 Task: Create a due date automation trigger when advanced on, on the tuesday before a card is due add fields with custom field "Resume" set to a number greater or equal to 1 and greater or equal to 10 at 11:00 AM.
Action: Mouse moved to (821, 253)
Screenshot: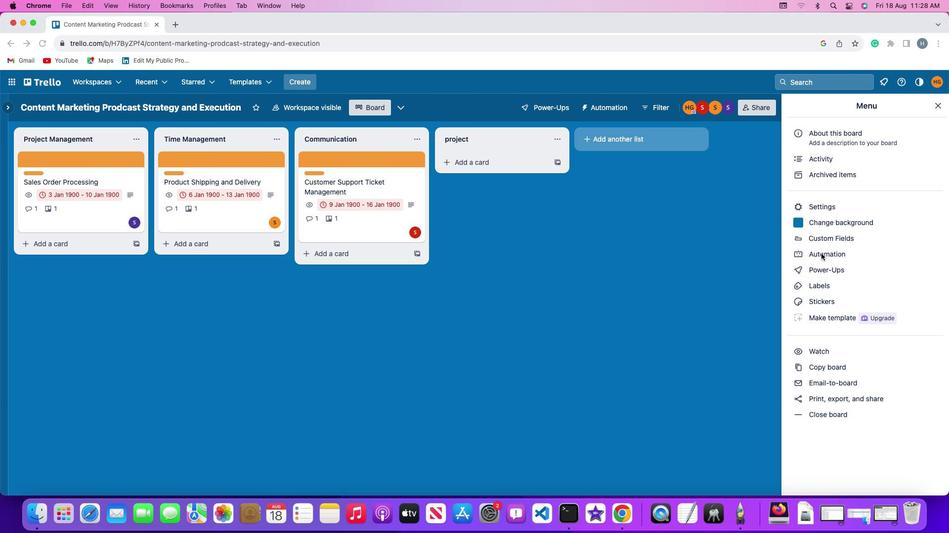 
Action: Mouse pressed left at (821, 253)
Screenshot: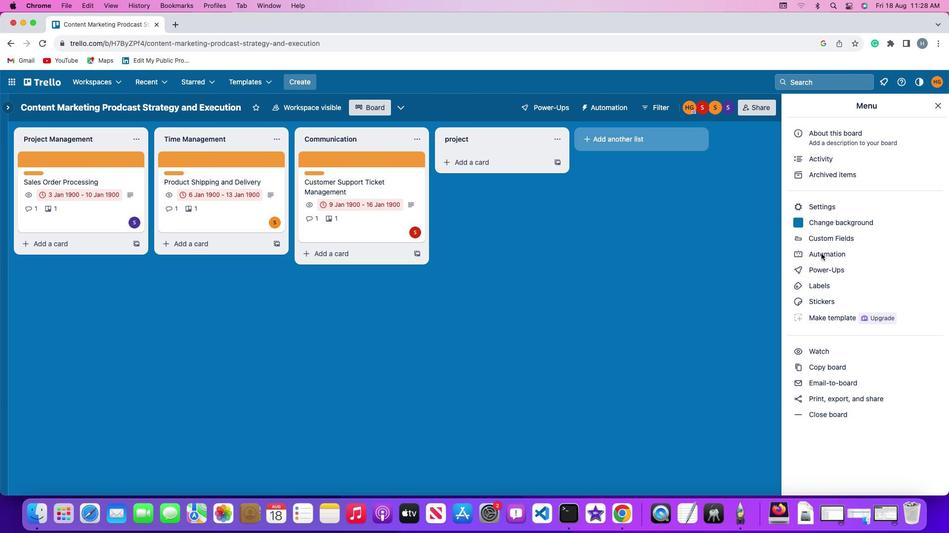 
Action: Mouse pressed left at (821, 253)
Screenshot: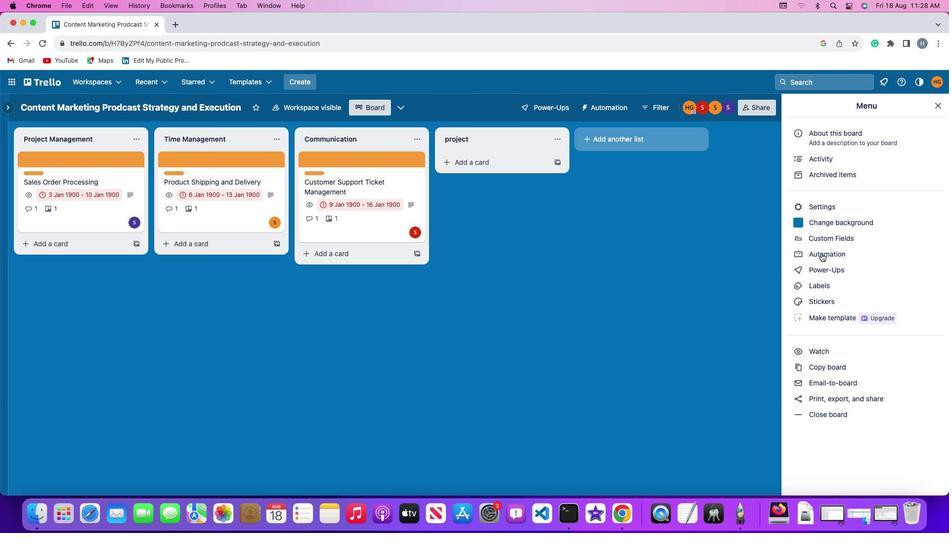 
Action: Mouse moved to (50, 233)
Screenshot: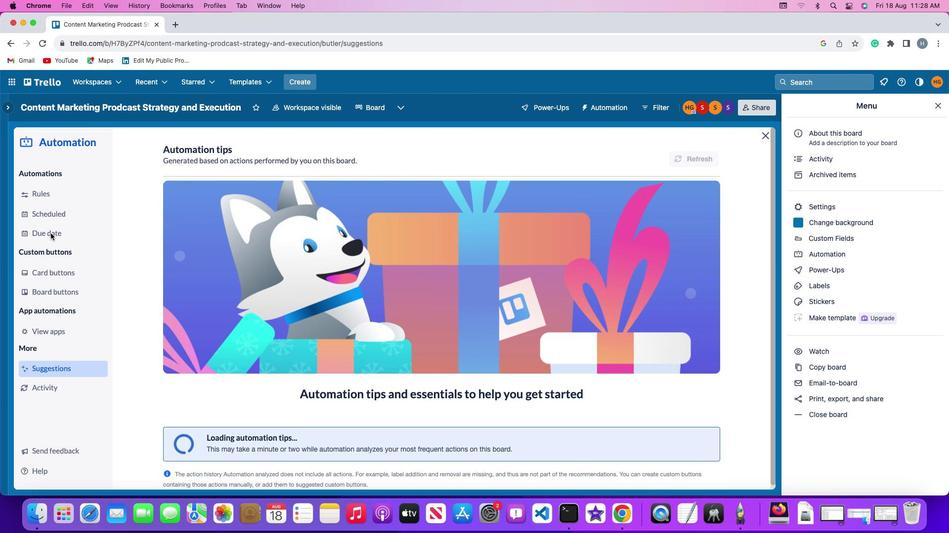 
Action: Mouse pressed left at (50, 233)
Screenshot: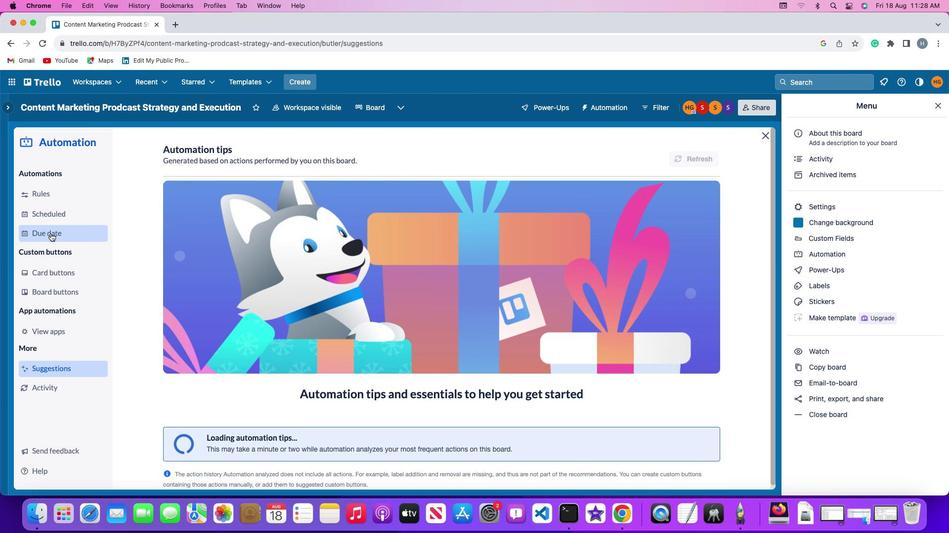 
Action: Mouse moved to (663, 151)
Screenshot: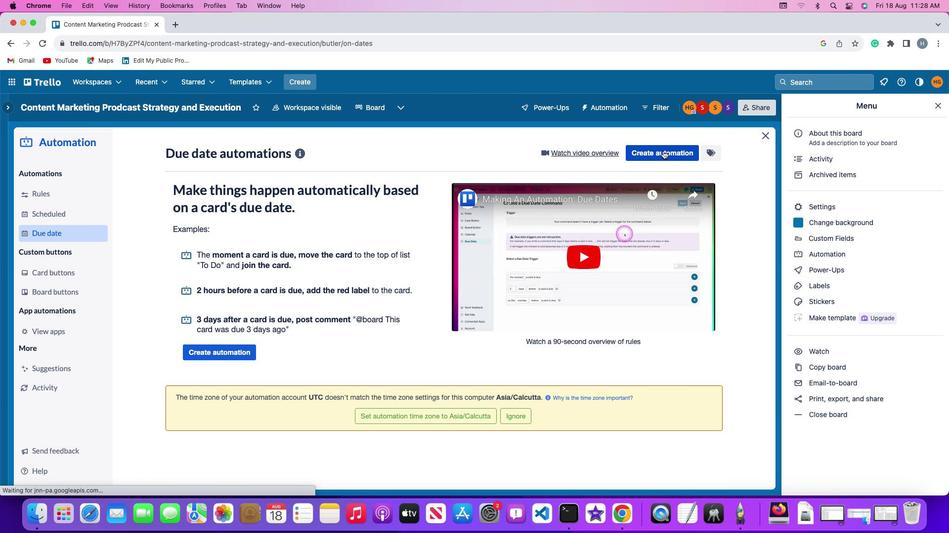 
Action: Mouse pressed left at (663, 151)
Screenshot: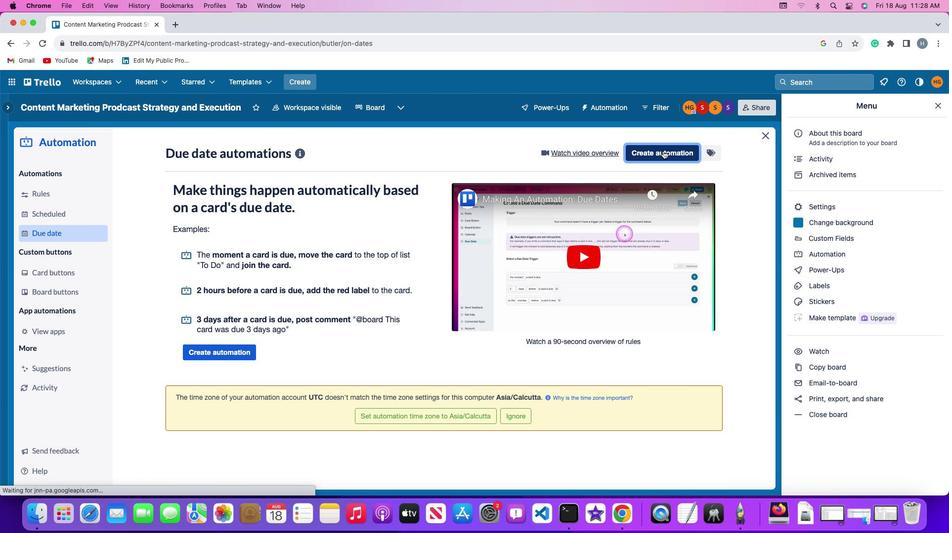 
Action: Mouse moved to (182, 245)
Screenshot: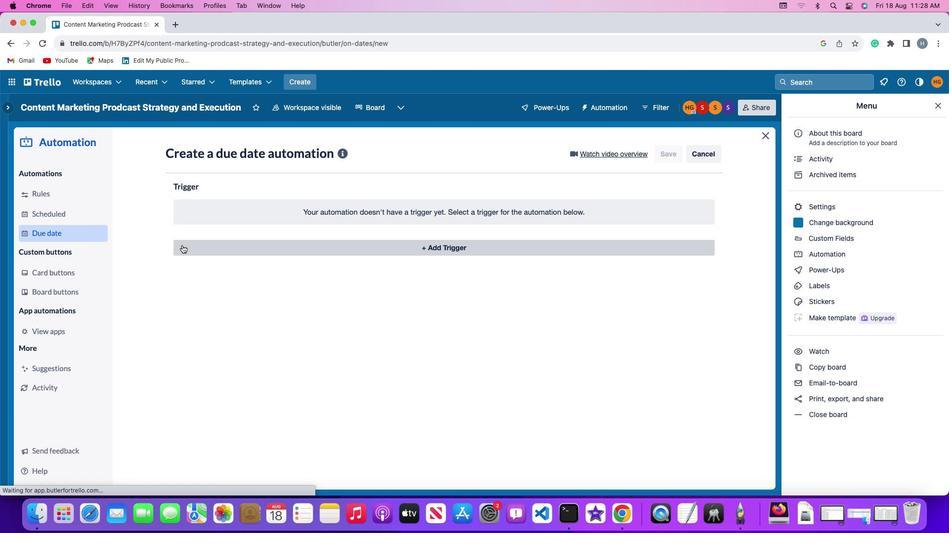 
Action: Mouse pressed left at (182, 245)
Screenshot: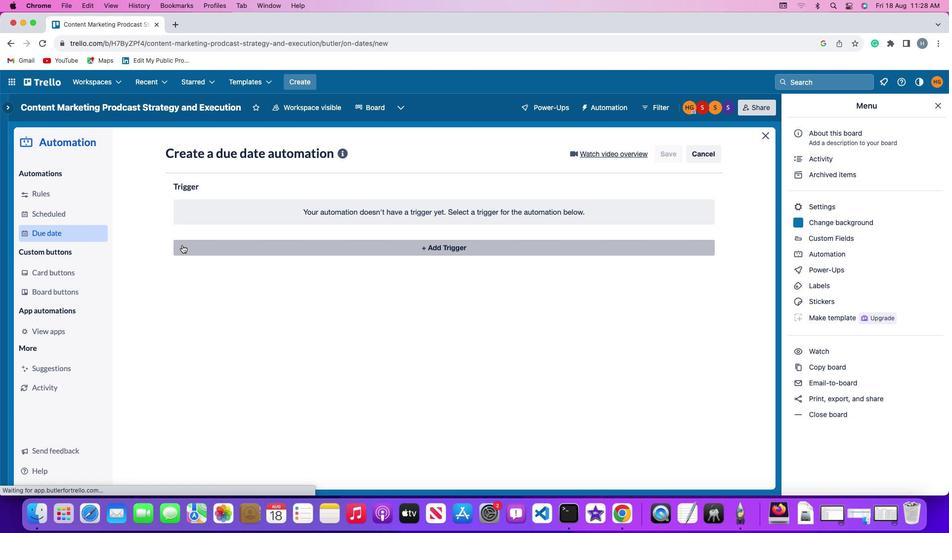 
Action: Mouse moved to (221, 433)
Screenshot: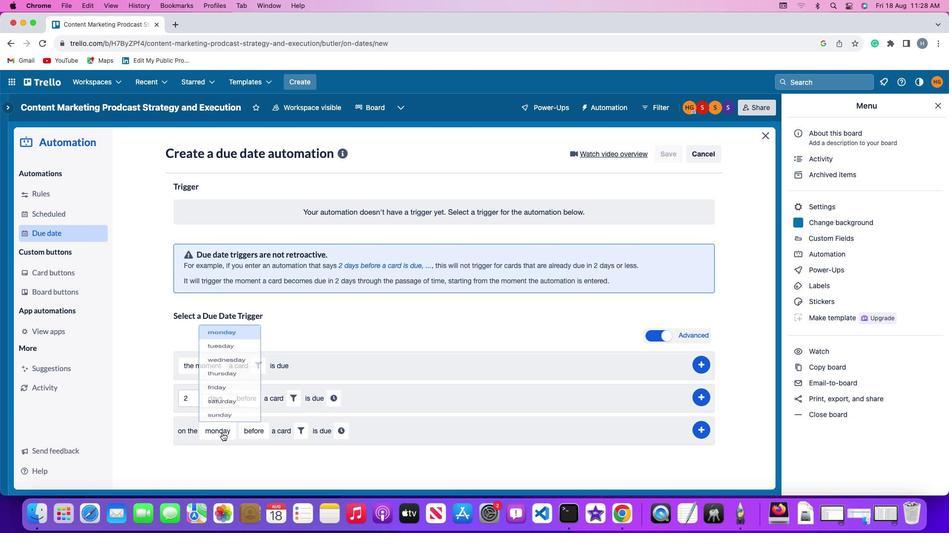 
Action: Mouse pressed left at (221, 433)
Screenshot: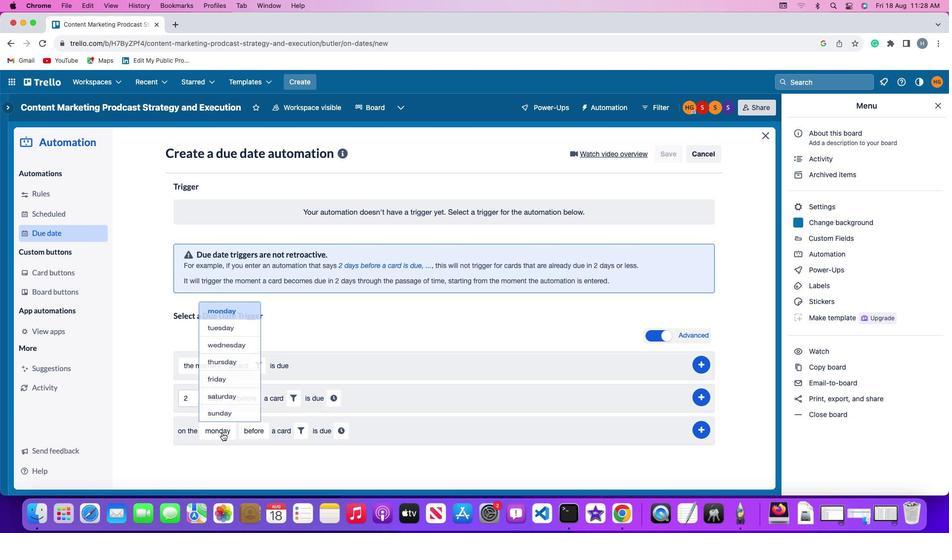 
Action: Mouse moved to (222, 312)
Screenshot: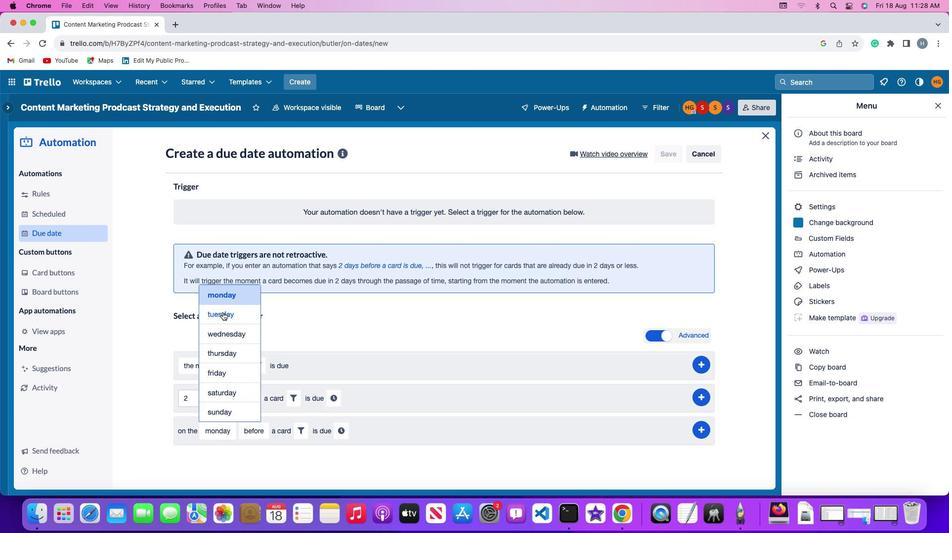 
Action: Mouse pressed left at (222, 312)
Screenshot: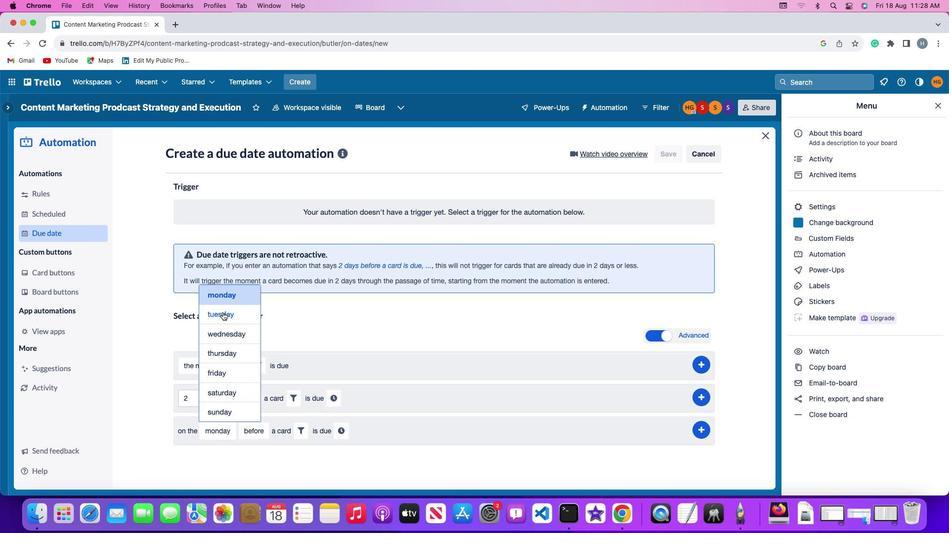
Action: Mouse moved to (253, 431)
Screenshot: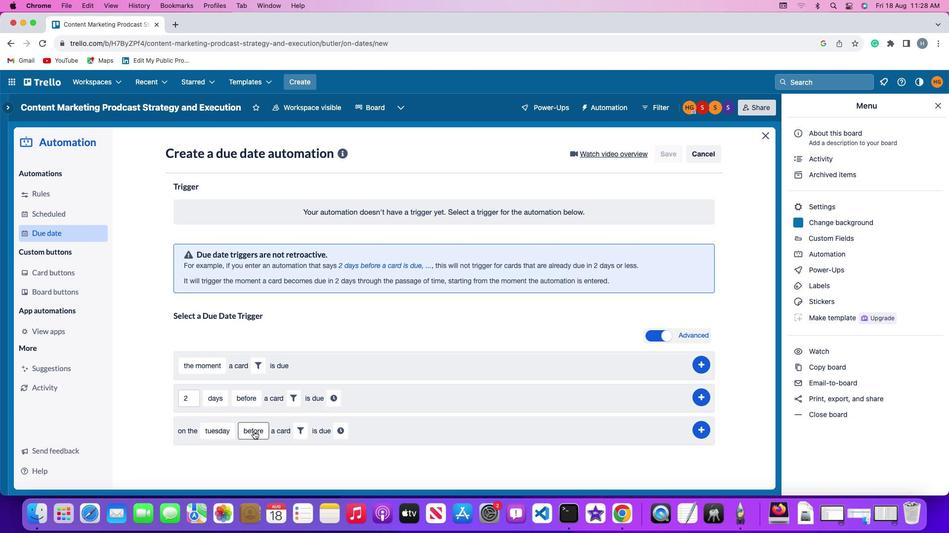 
Action: Mouse pressed left at (253, 431)
Screenshot: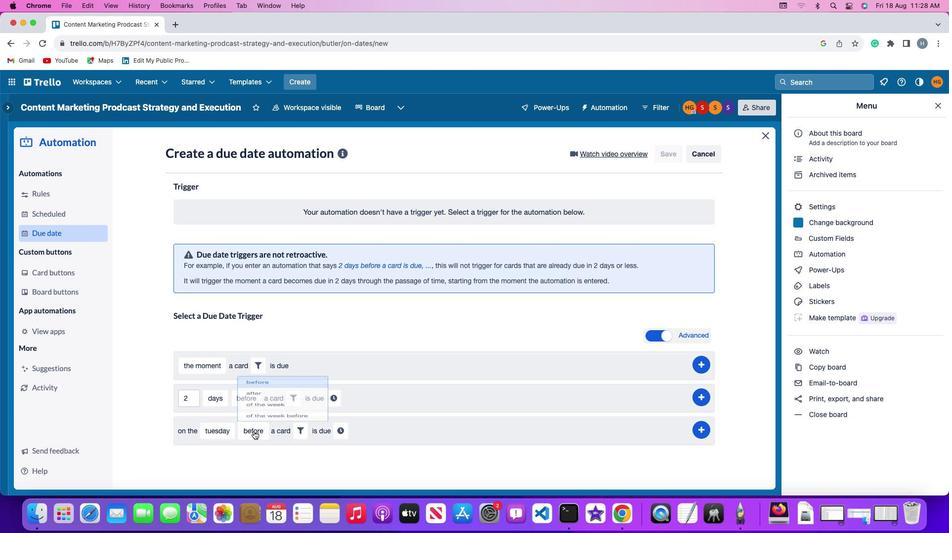 
Action: Mouse moved to (274, 356)
Screenshot: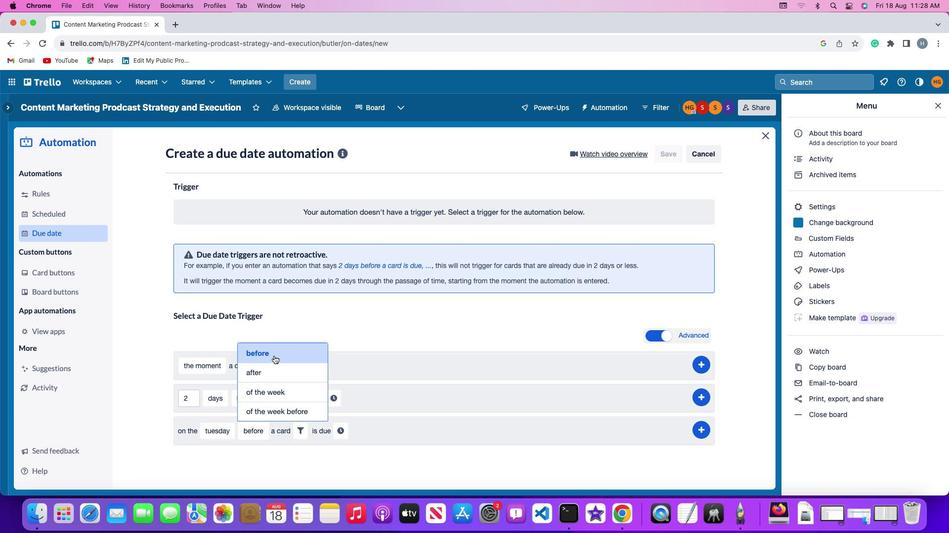 
Action: Mouse pressed left at (274, 356)
Screenshot: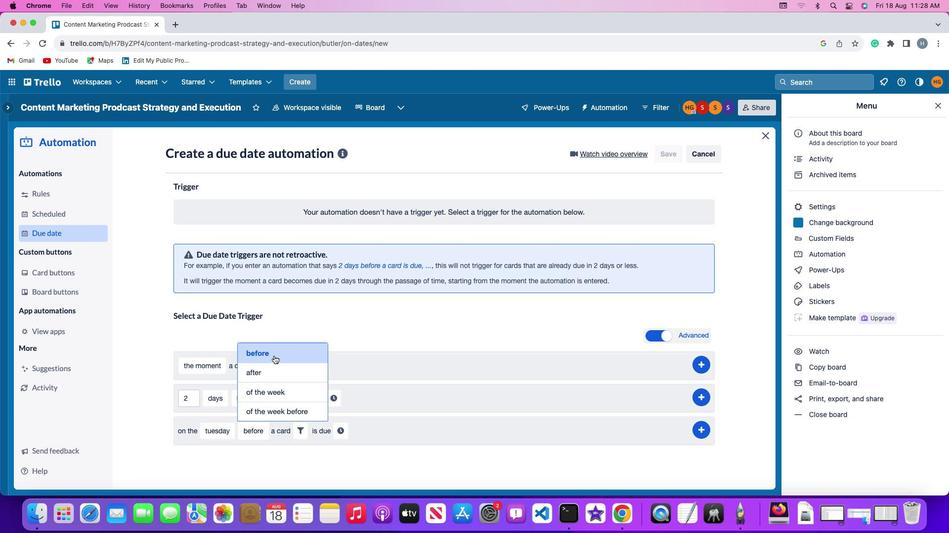 
Action: Mouse moved to (296, 433)
Screenshot: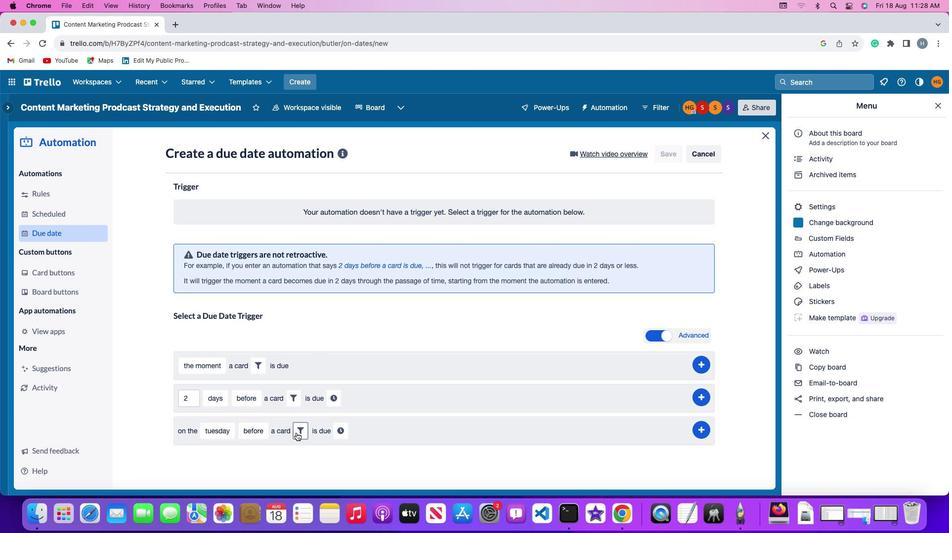 
Action: Mouse pressed left at (296, 433)
Screenshot: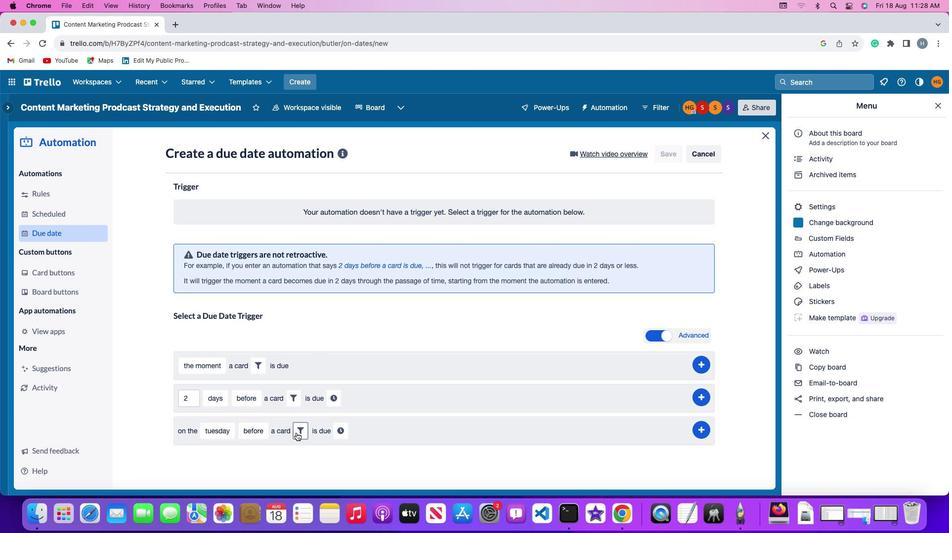 
Action: Mouse moved to (465, 462)
Screenshot: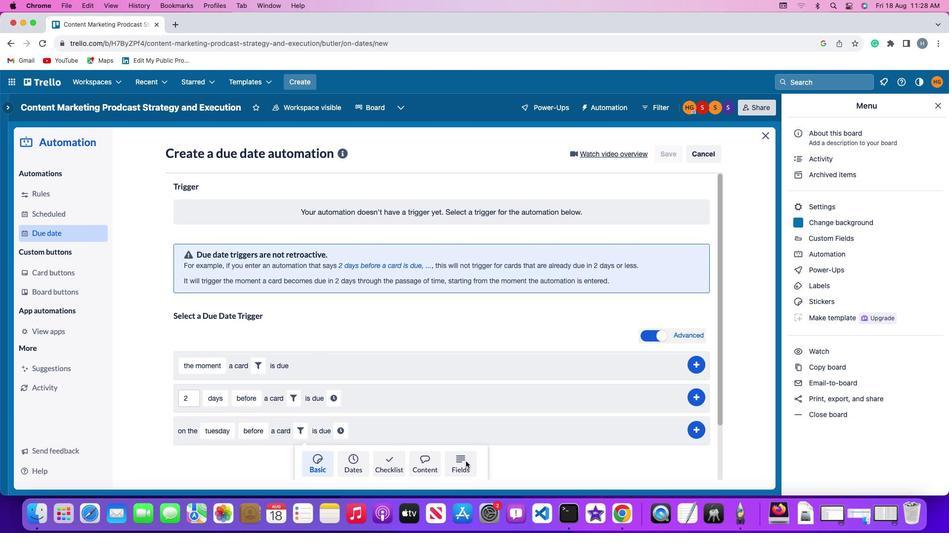 
Action: Mouse pressed left at (465, 462)
Screenshot: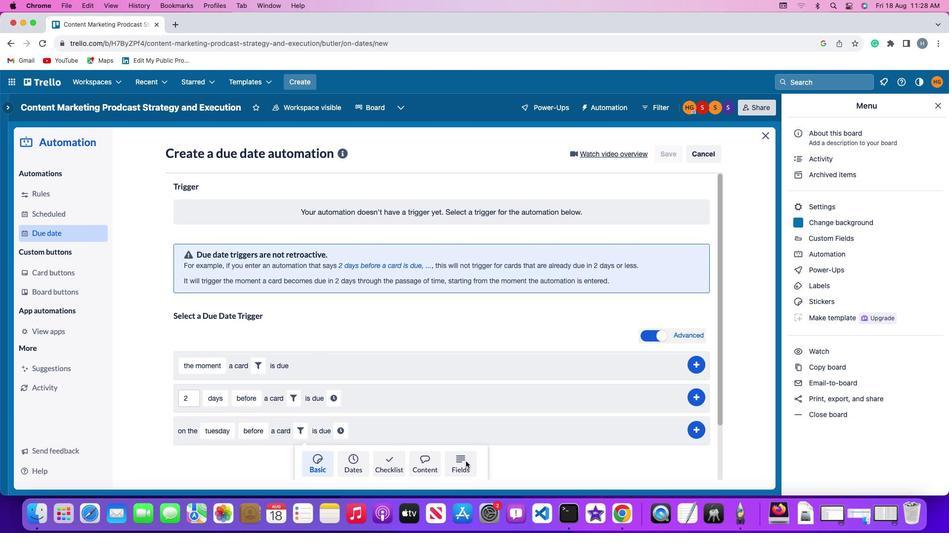 
Action: Mouse moved to (255, 450)
Screenshot: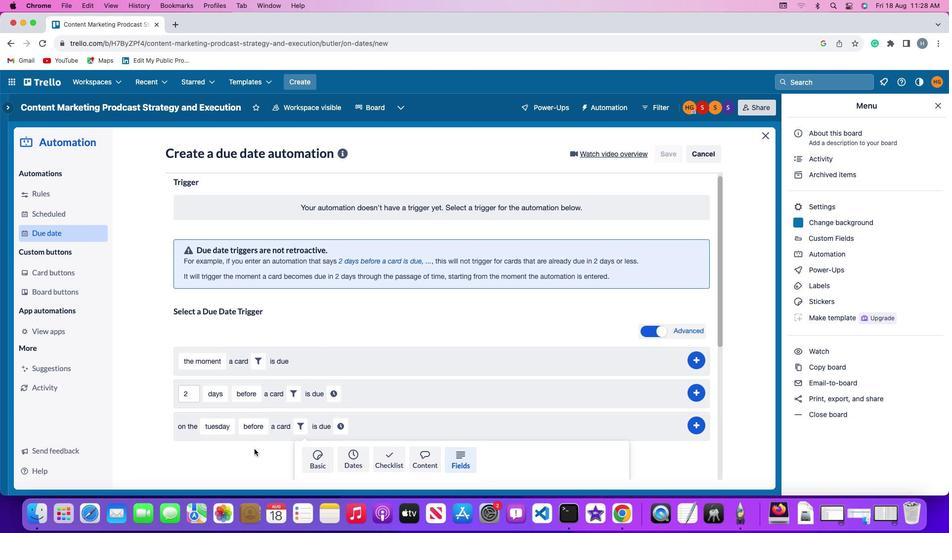 
Action: Mouse scrolled (255, 450) with delta (0, 0)
Screenshot: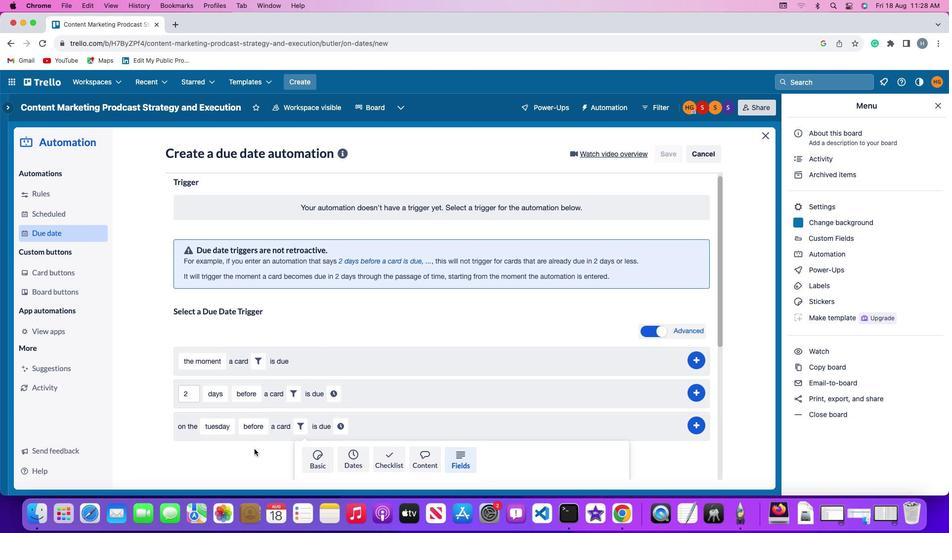 
Action: Mouse moved to (255, 450)
Screenshot: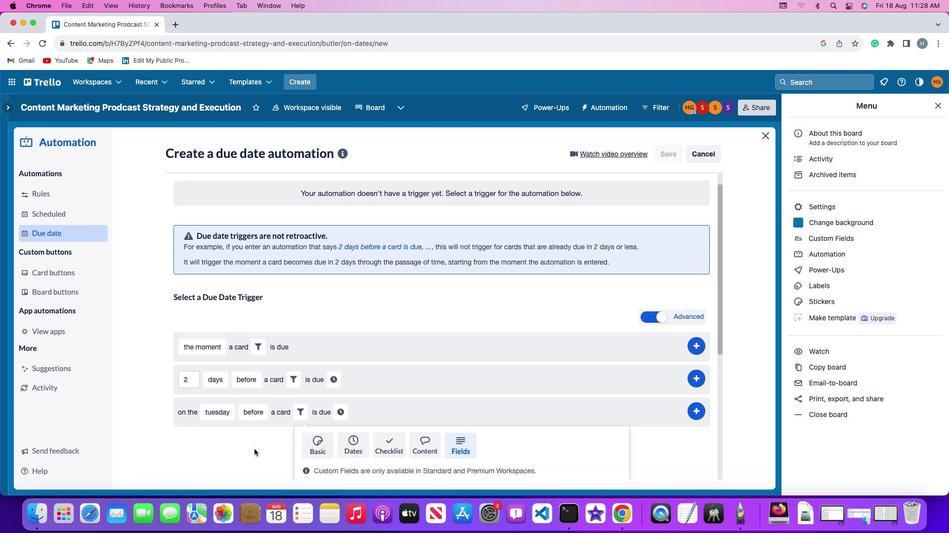 
Action: Mouse scrolled (255, 450) with delta (0, 0)
Screenshot: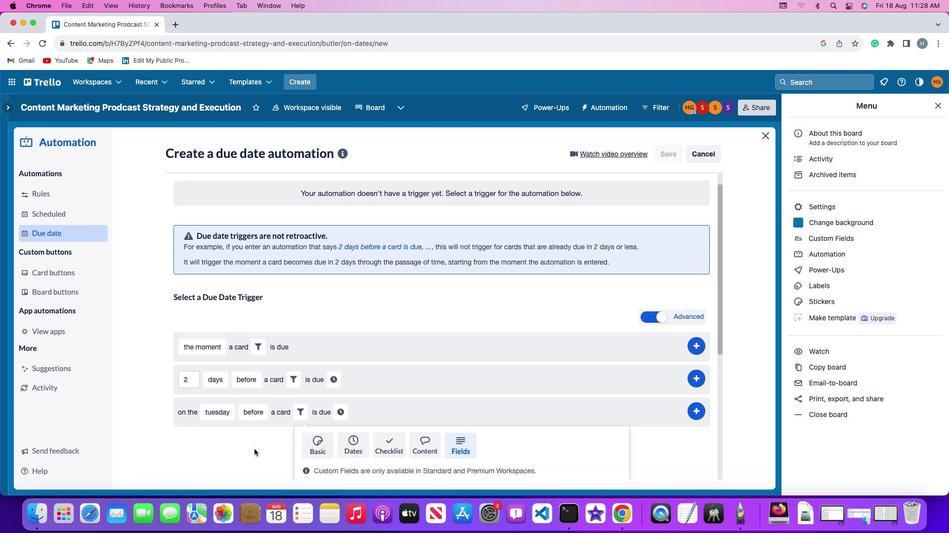 
Action: Mouse moved to (254, 449)
Screenshot: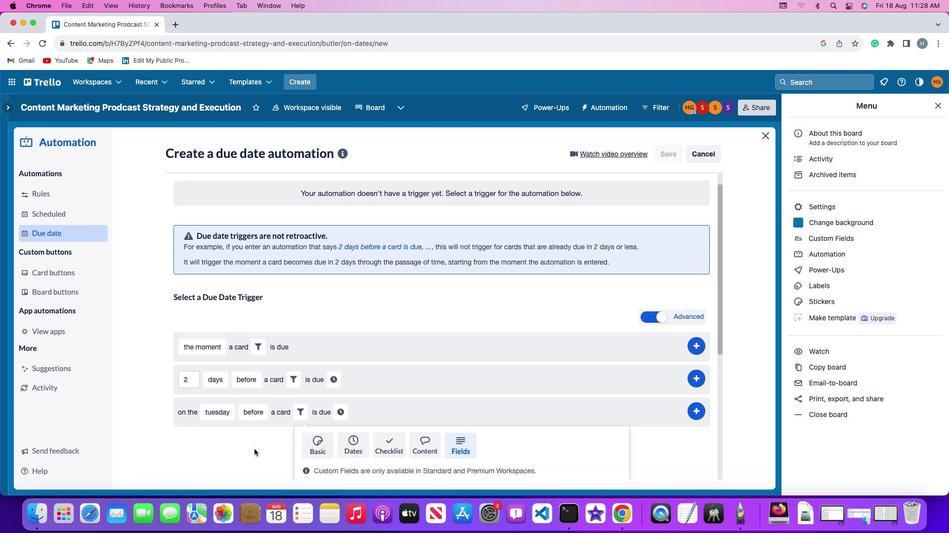 
Action: Mouse scrolled (254, 449) with delta (0, -1)
Screenshot: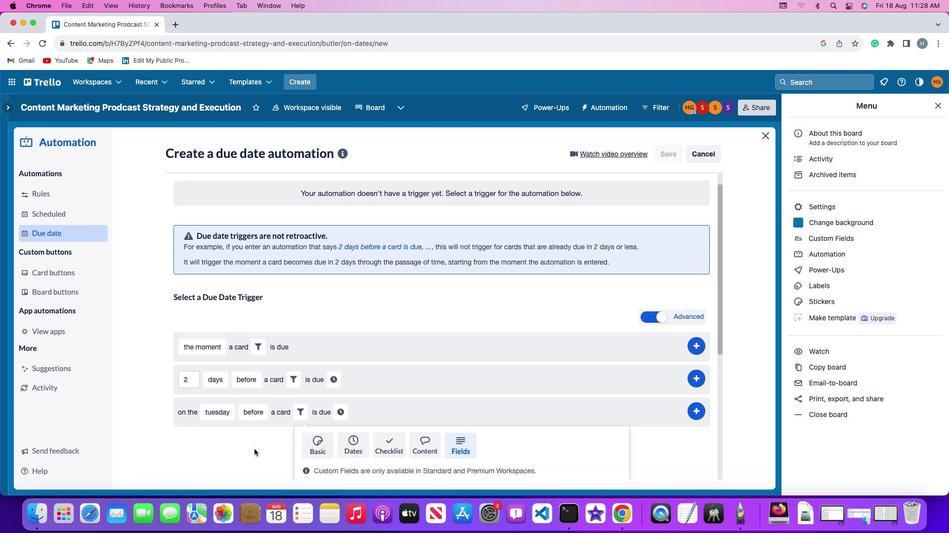 
Action: Mouse moved to (254, 449)
Screenshot: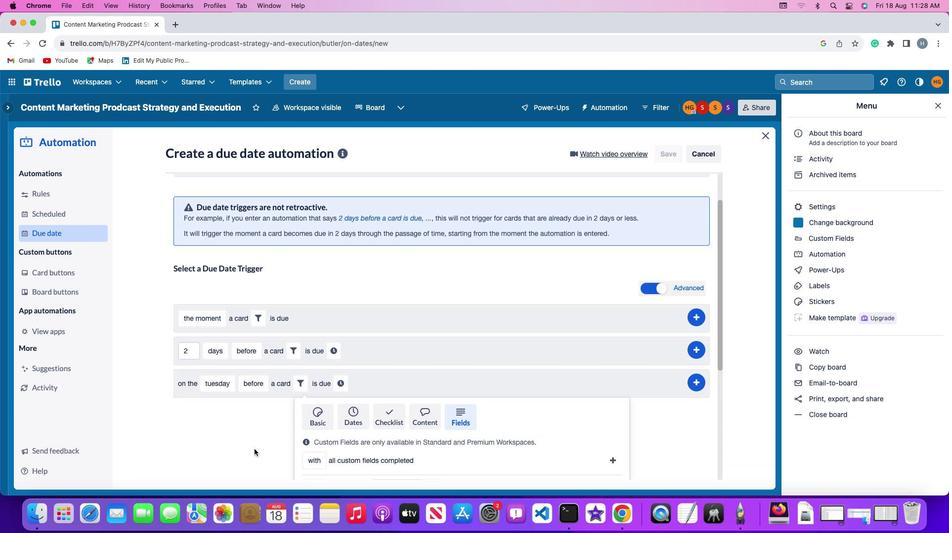
Action: Mouse scrolled (254, 449) with delta (0, -1)
Screenshot: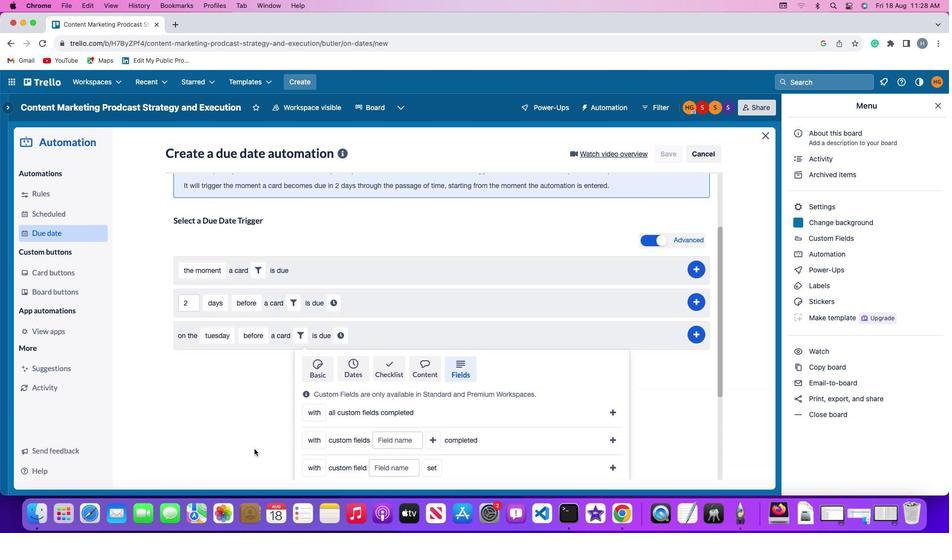
Action: Mouse moved to (255, 444)
Screenshot: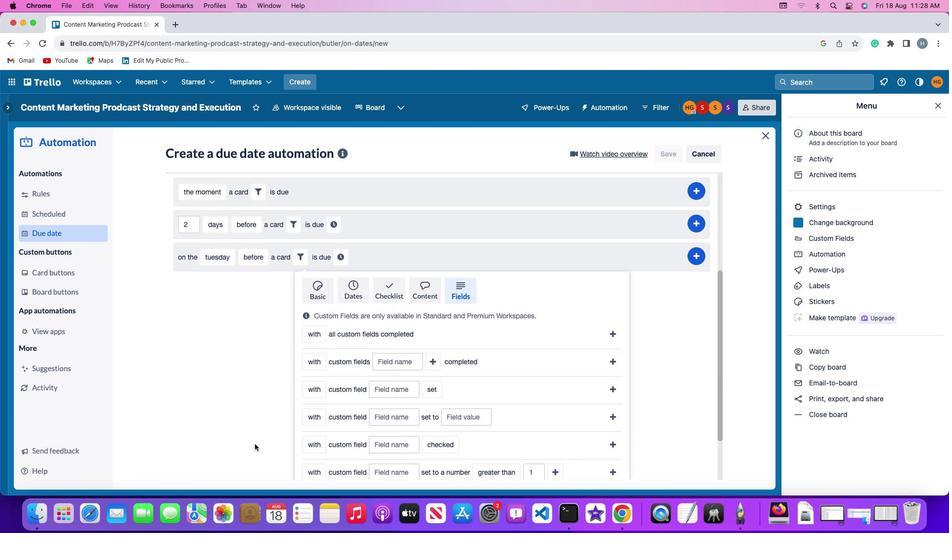 
Action: Mouse scrolled (255, 444) with delta (0, 0)
Screenshot: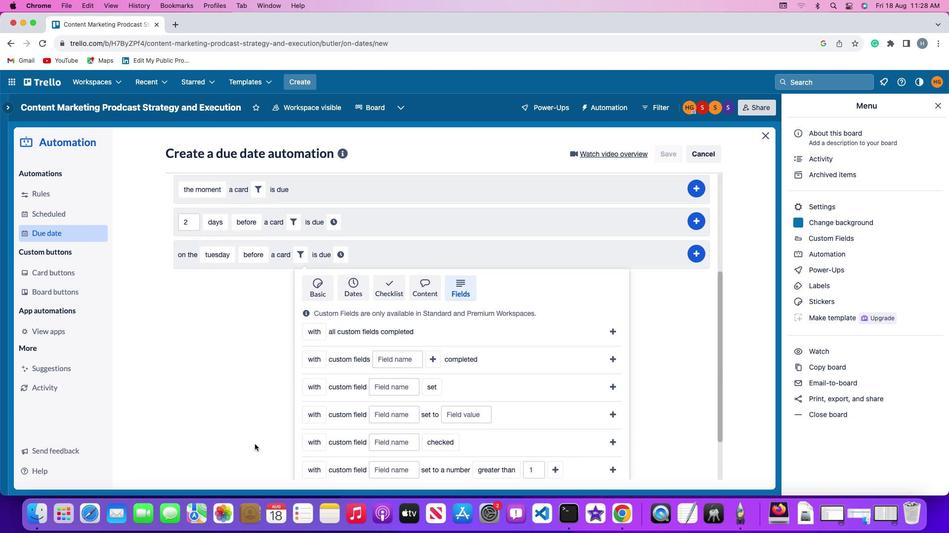 
Action: Mouse scrolled (255, 444) with delta (0, 0)
Screenshot: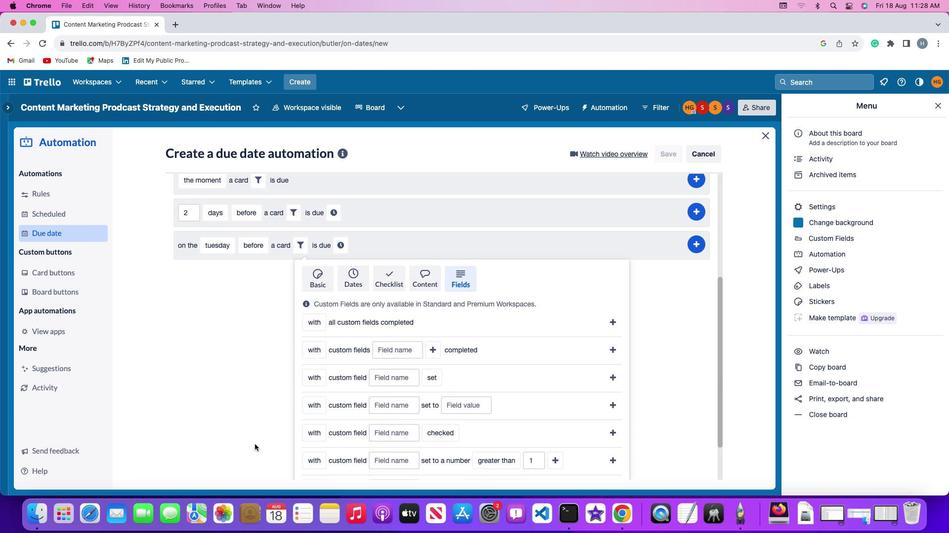 
Action: Mouse scrolled (255, 444) with delta (0, -1)
Screenshot: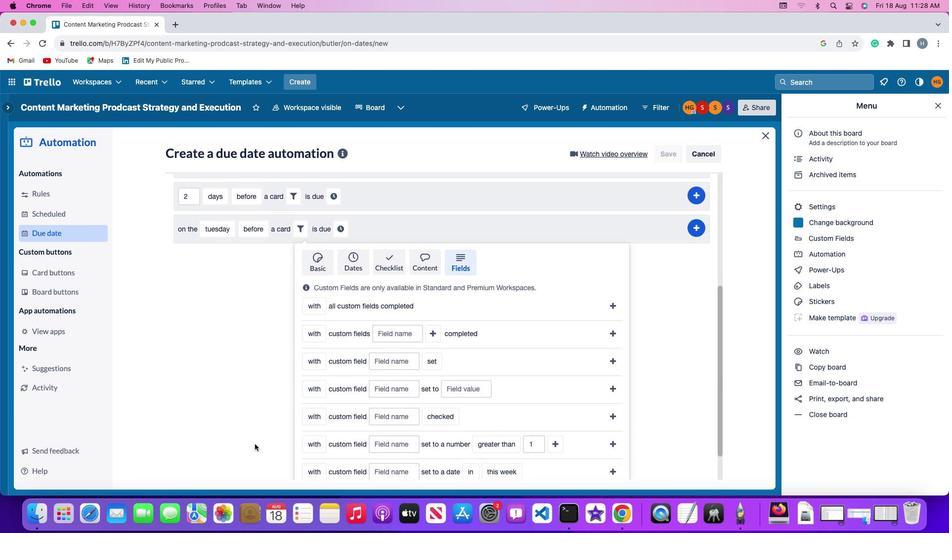 
Action: Mouse scrolled (255, 444) with delta (0, 0)
Screenshot: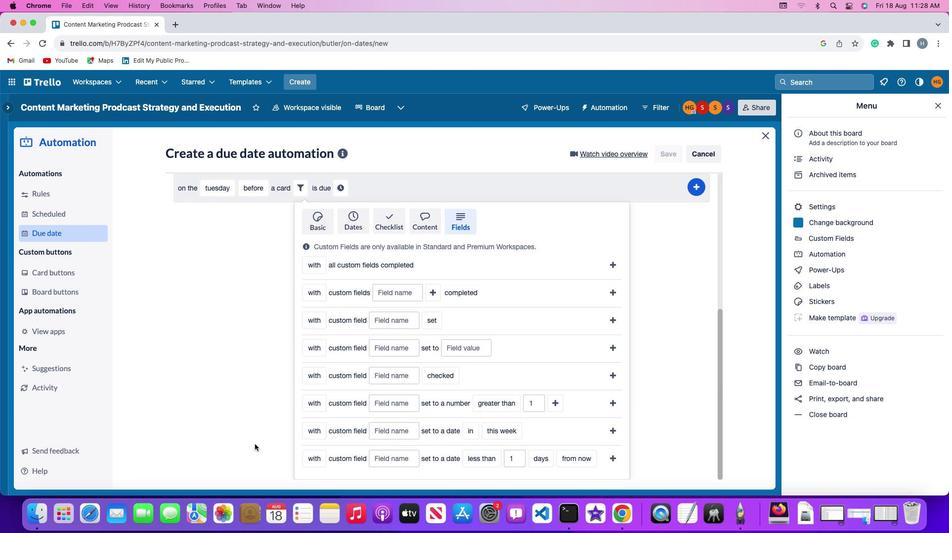 
Action: Mouse scrolled (255, 444) with delta (0, 0)
Screenshot: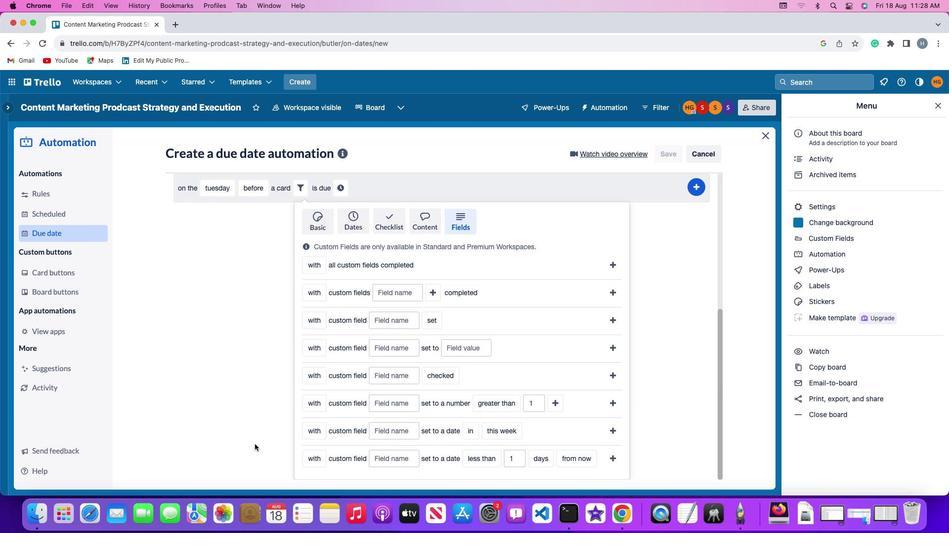 
Action: Mouse scrolled (255, 444) with delta (0, -1)
Screenshot: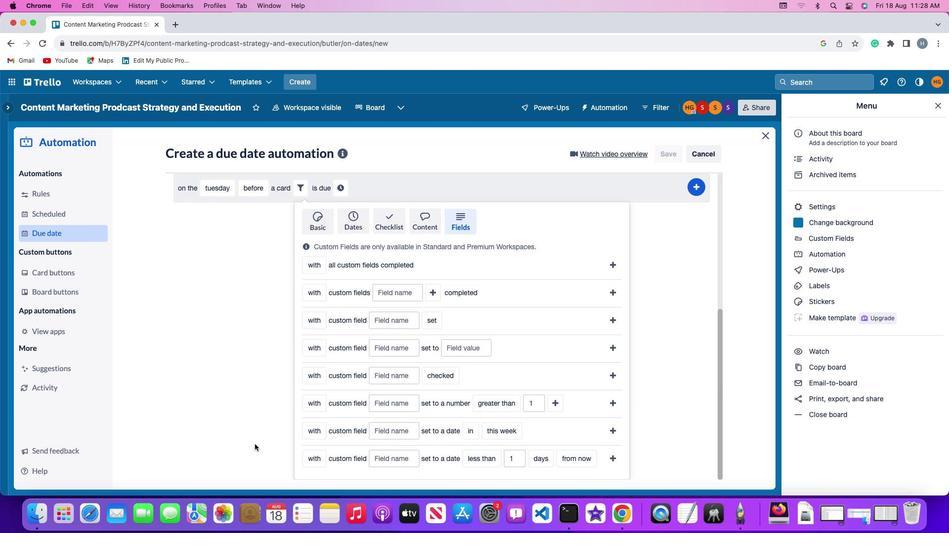 
Action: Mouse scrolled (255, 444) with delta (0, -2)
Screenshot: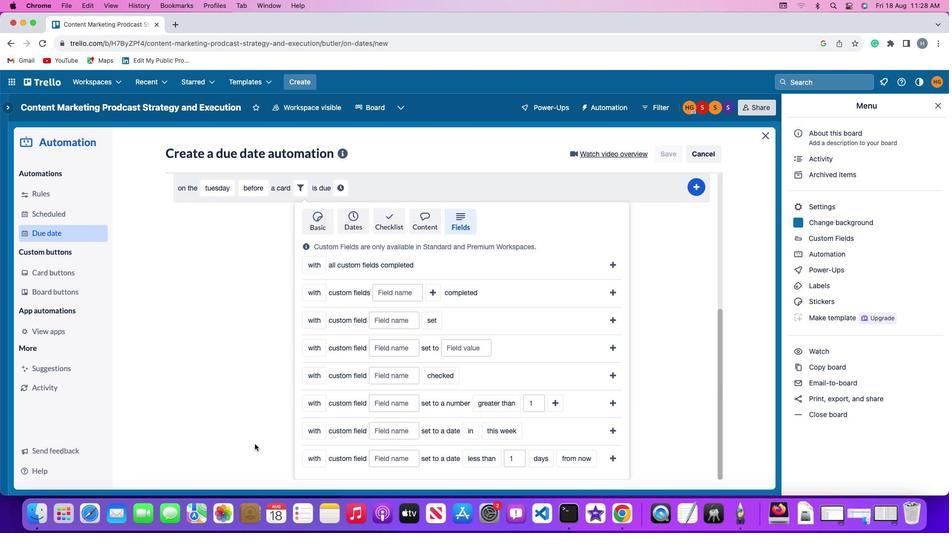 
Action: Mouse scrolled (255, 444) with delta (0, -2)
Screenshot: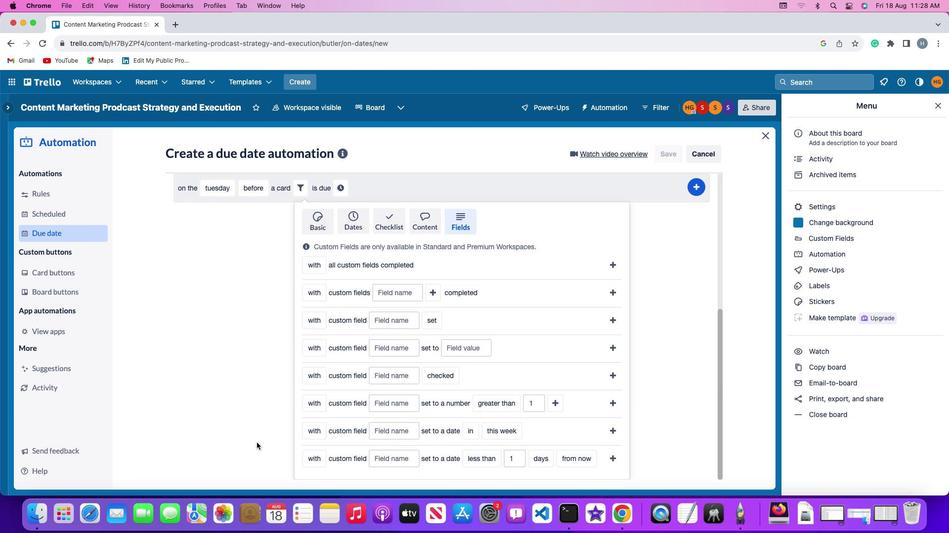 
Action: Mouse moved to (316, 406)
Screenshot: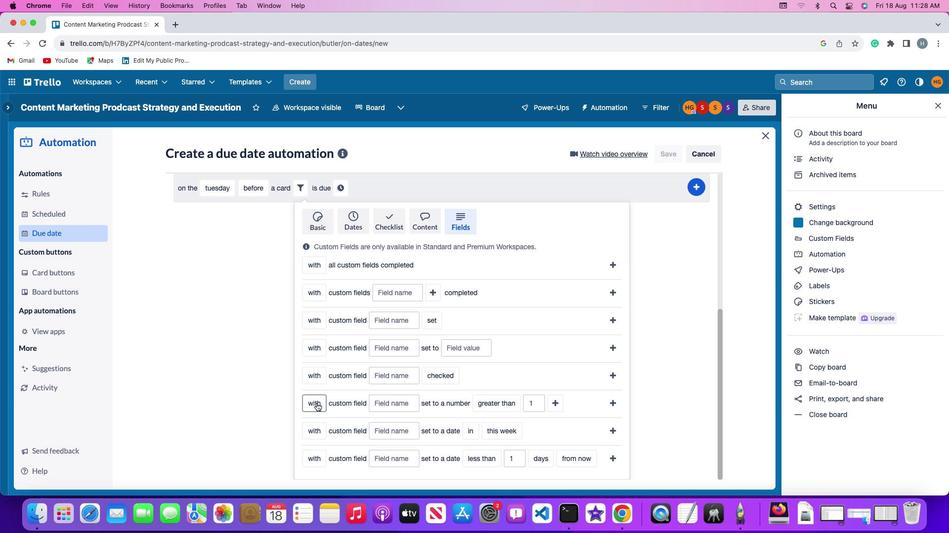 
Action: Mouse pressed left at (316, 406)
Screenshot: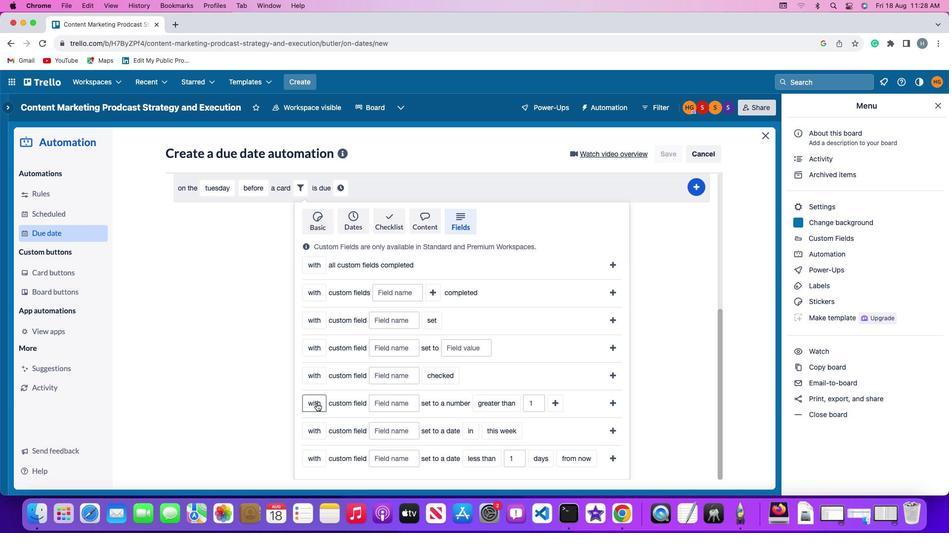 
Action: Mouse moved to (326, 423)
Screenshot: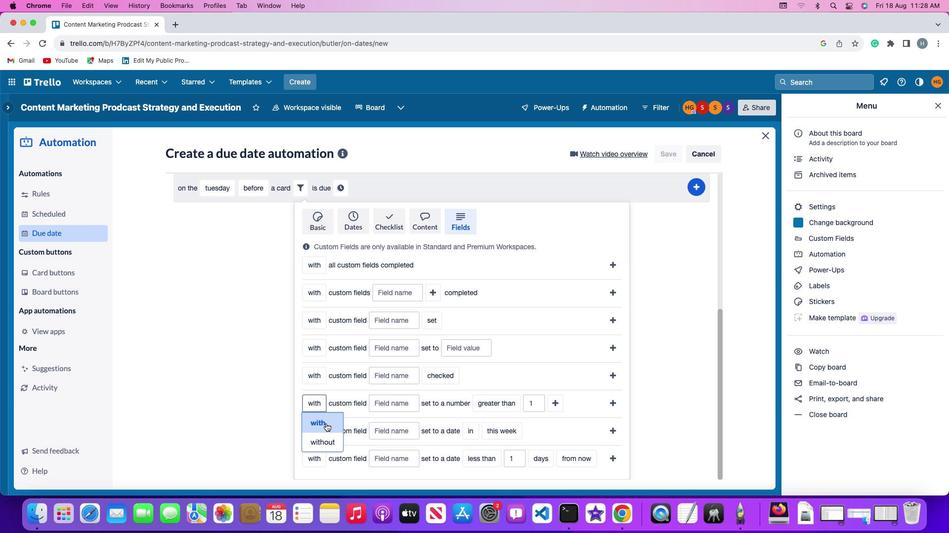 
Action: Mouse pressed left at (326, 423)
Screenshot: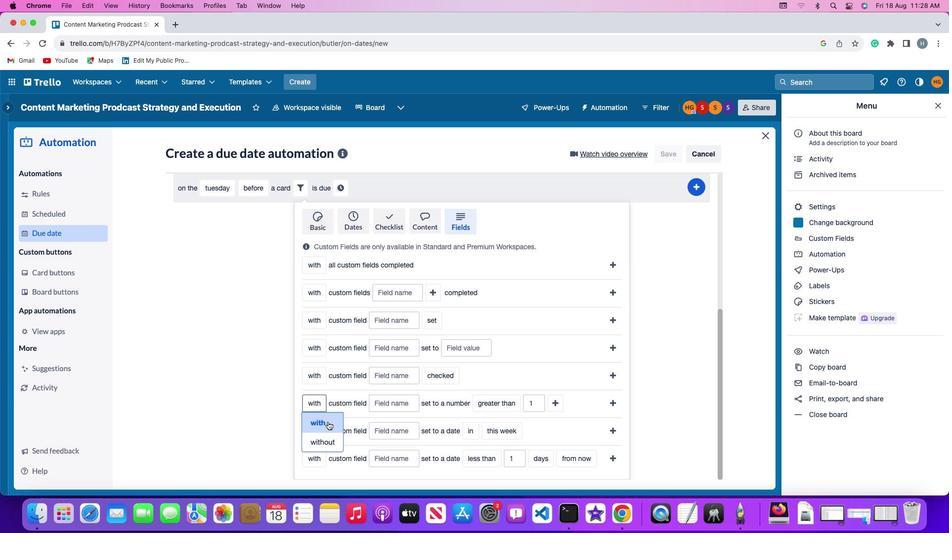 
Action: Mouse moved to (395, 406)
Screenshot: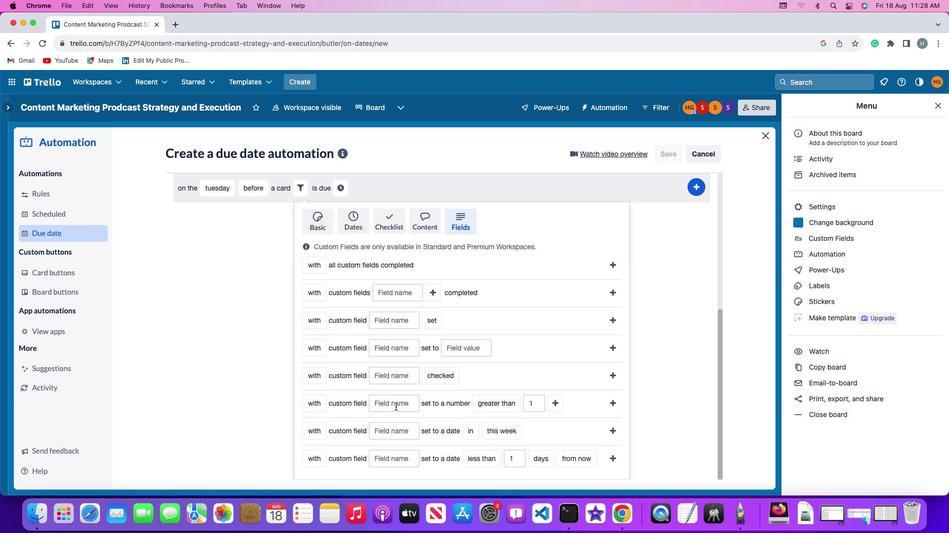 
Action: Mouse pressed left at (395, 406)
Screenshot: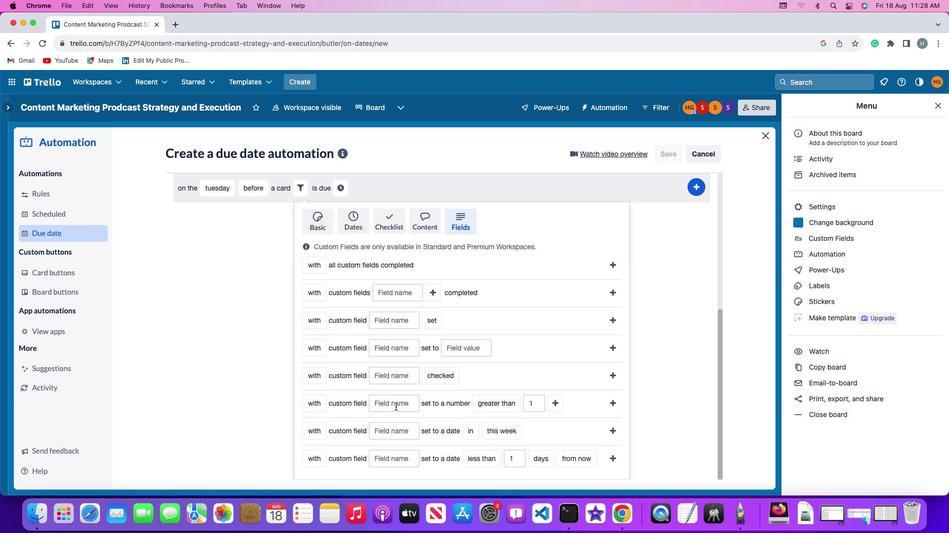 
Action: Key pressed Key.shift'R''e''s''u''m''e'
Screenshot: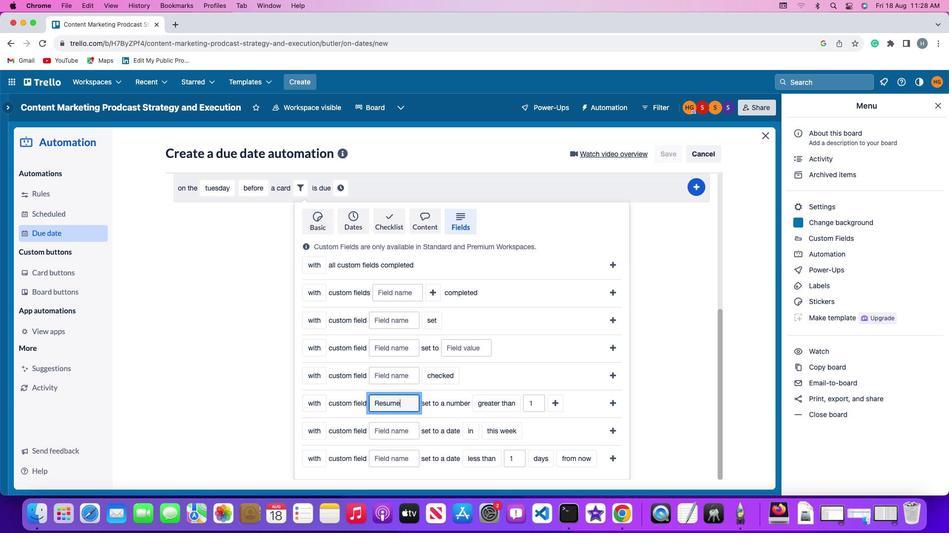 
Action: Mouse moved to (503, 400)
Screenshot: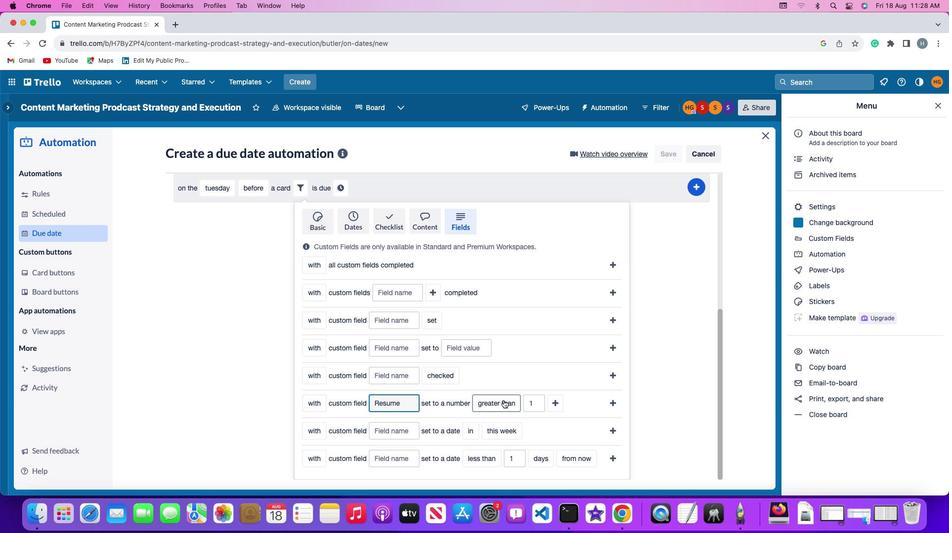 
Action: Mouse pressed left at (503, 400)
Screenshot: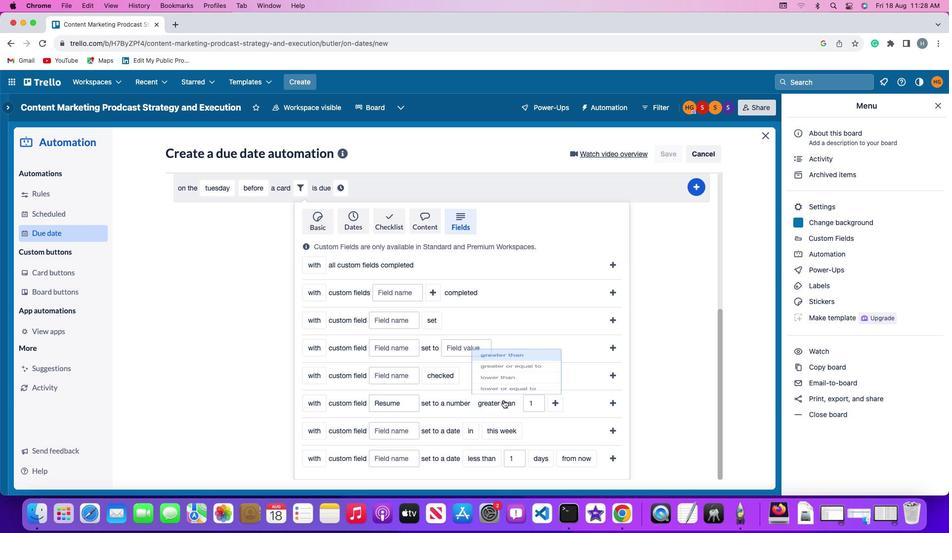 
Action: Mouse moved to (507, 344)
Screenshot: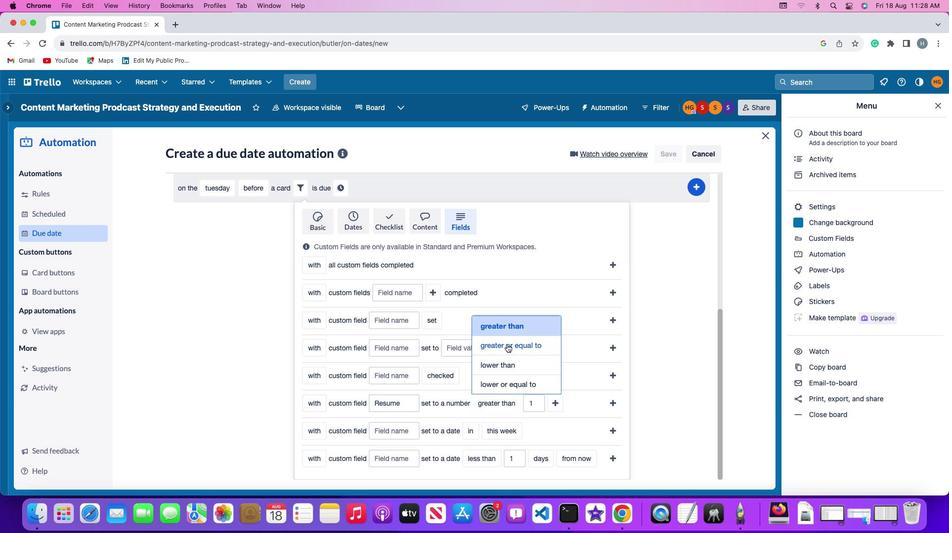
Action: Mouse pressed left at (507, 344)
Screenshot: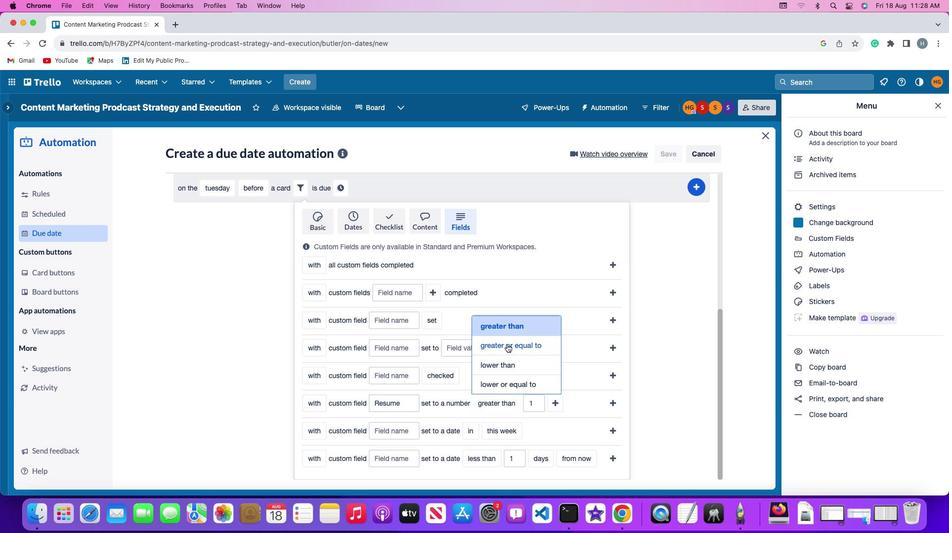 
Action: Mouse moved to (556, 403)
Screenshot: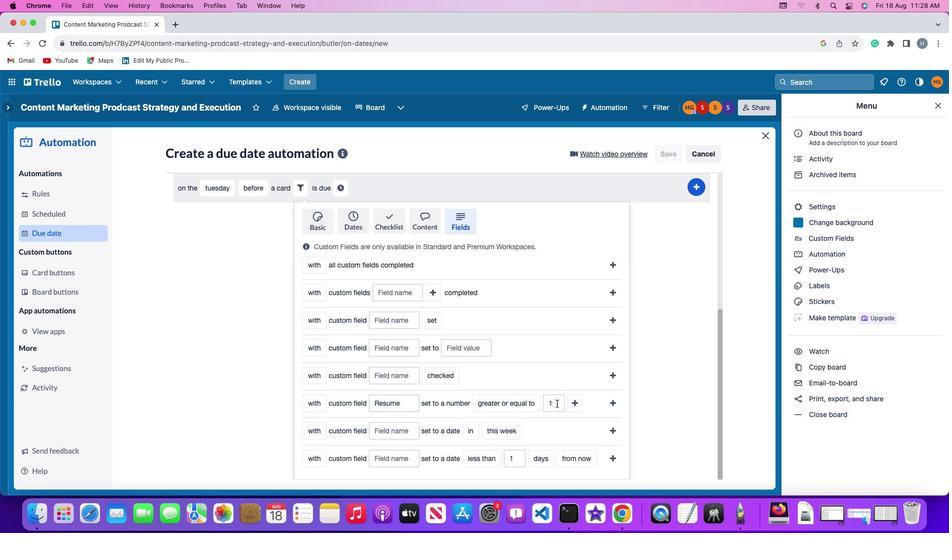
Action: Mouse pressed left at (556, 403)
Screenshot: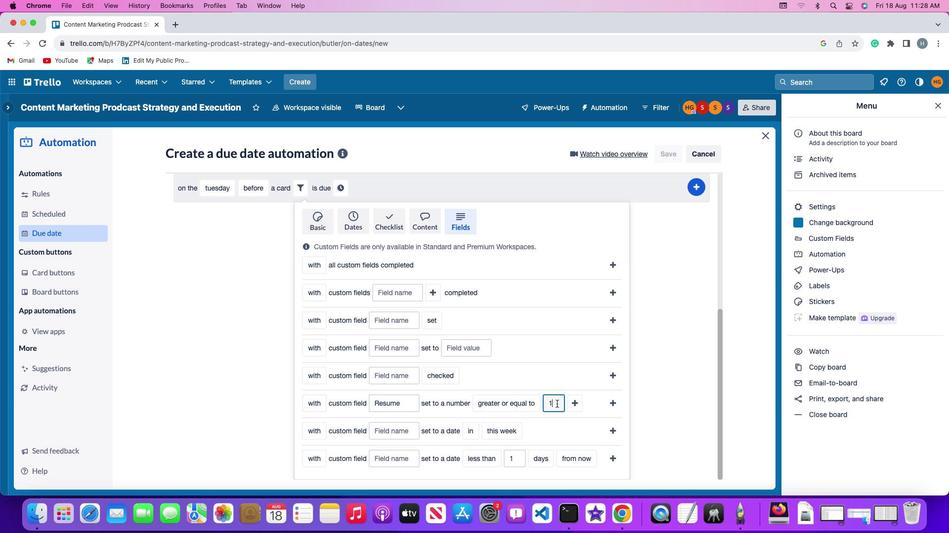 
Action: Key pressed Key.backspace'1'
Screenshot: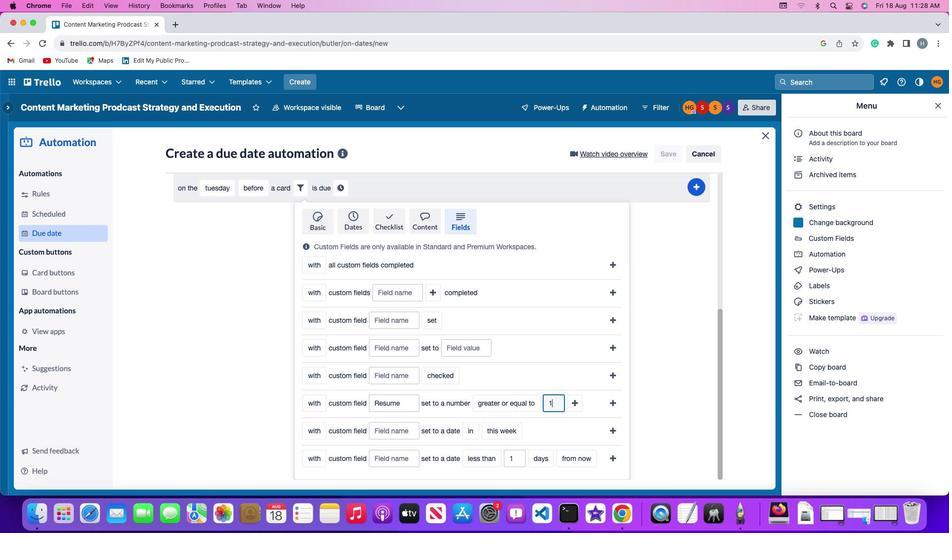 
Action: Mouse moved to (571, 404)
Screenshot: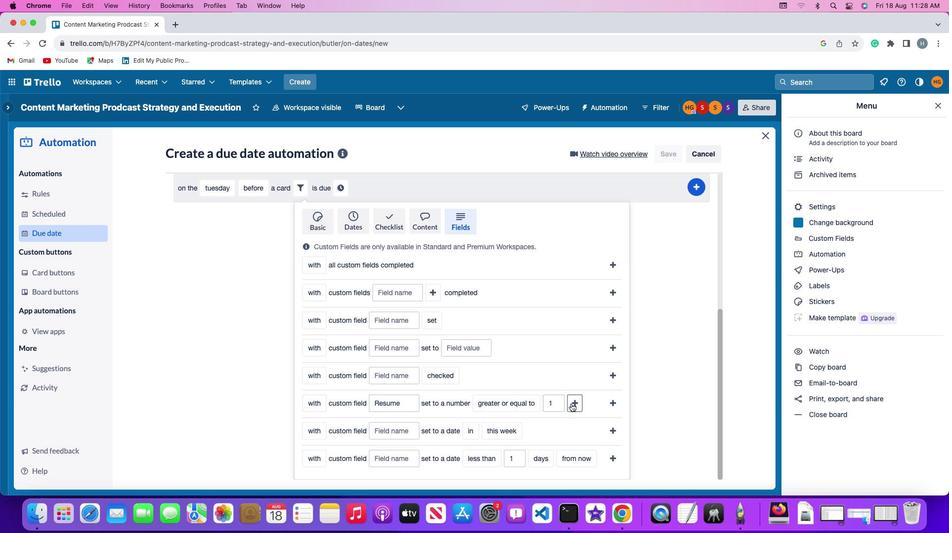 
Action: Mouse pressed left at (571, 404)
Screenshot: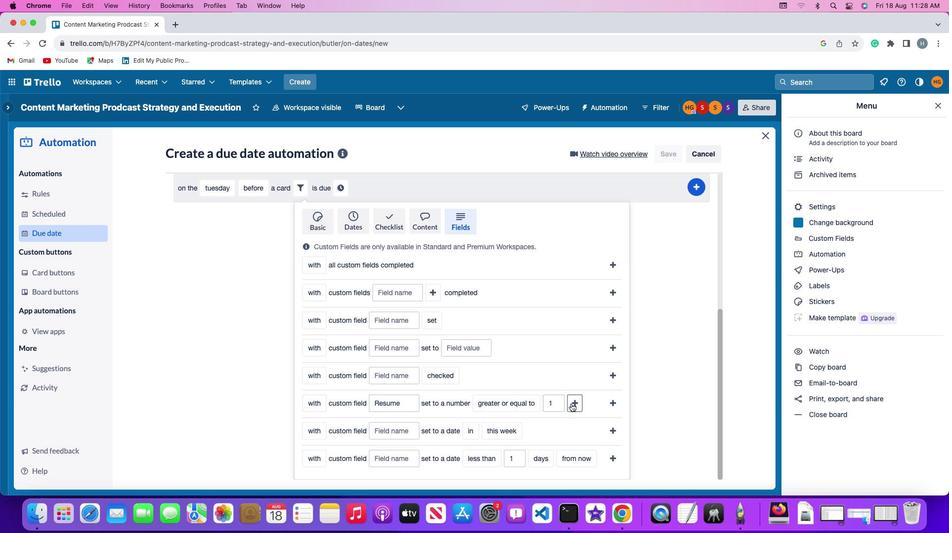 
Action: Mouse moved to (611, 404)
Screenshot: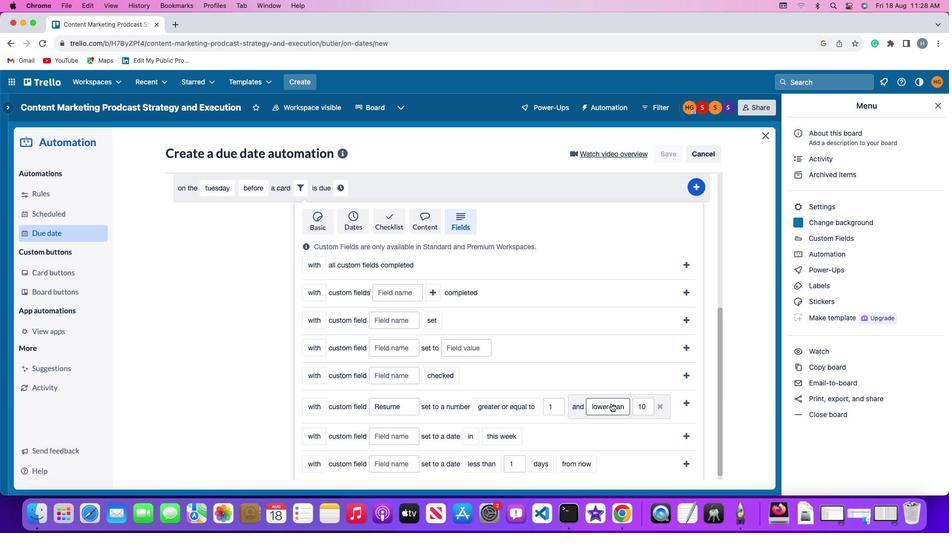 
Action: Mouse pressed left at (611, 404)
Screenshot: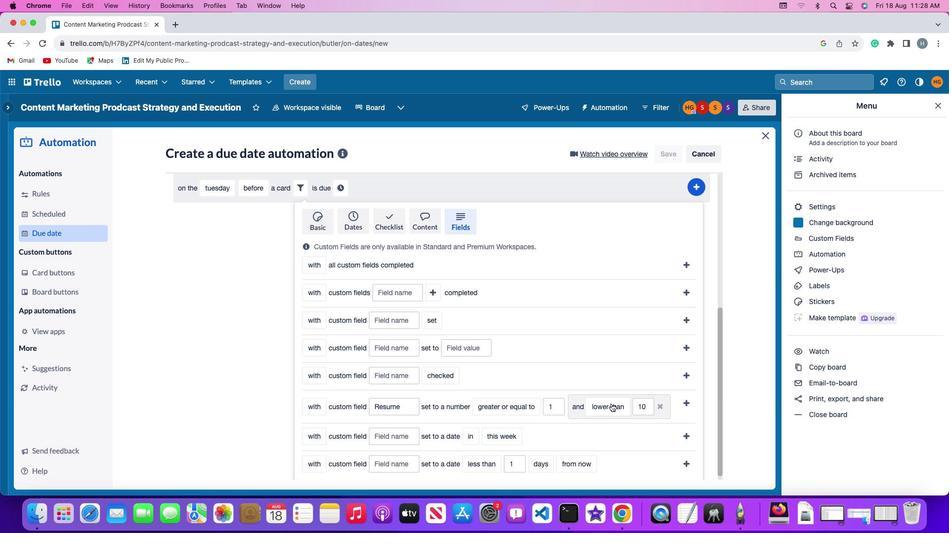 
Action: Mouse moved to (609, 385)
Screenshot: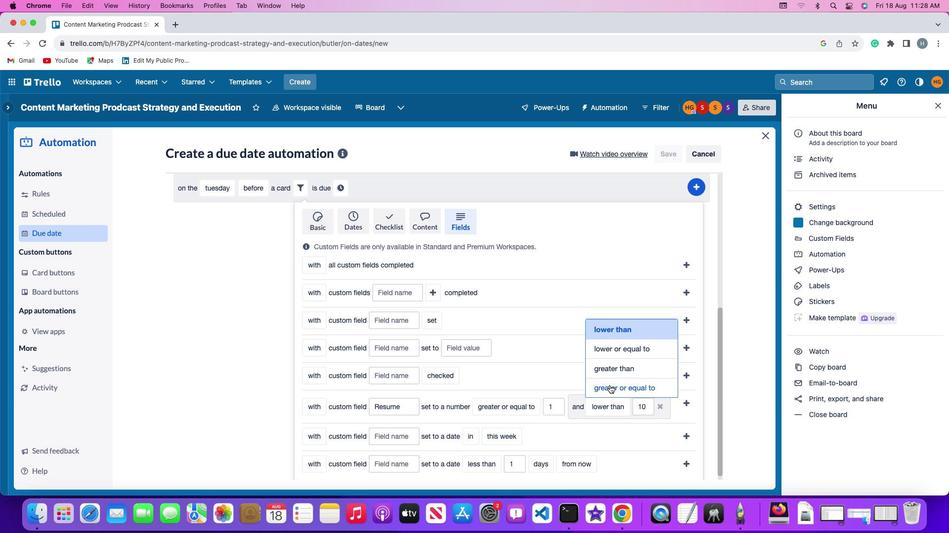 
Action: Mouse pressed left at (609, 385)
Screenshot: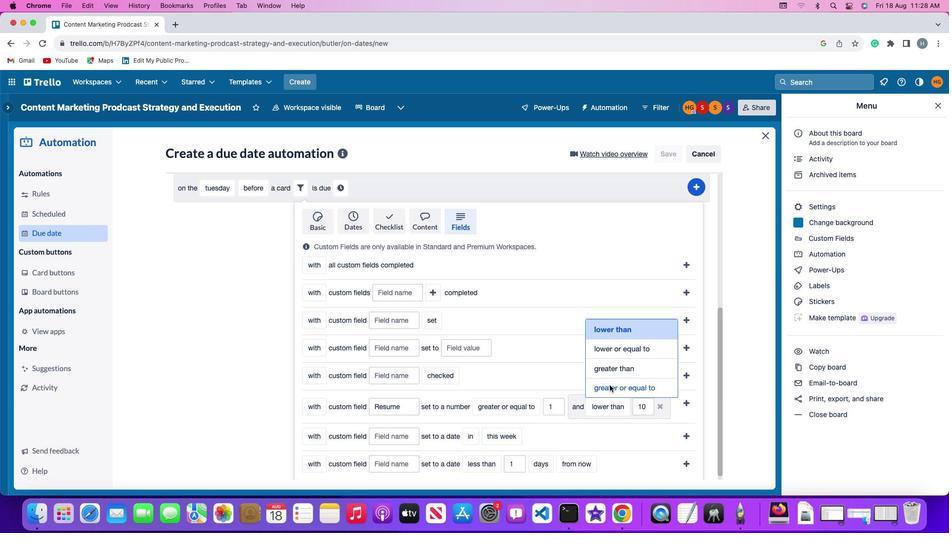 
Action: Mouse moved to (407, 422)
Screenshot: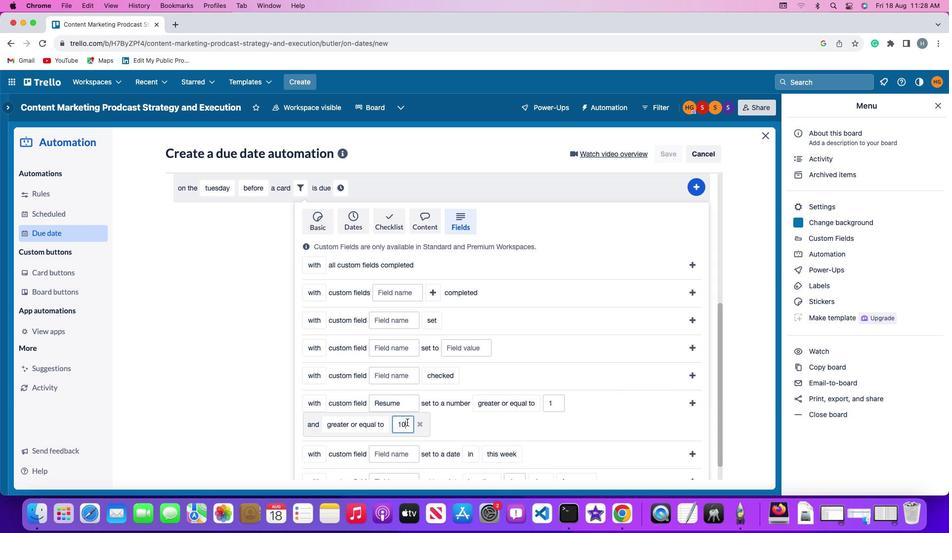 
Action: Mouse pressed left at (407, 422)
Screenshot: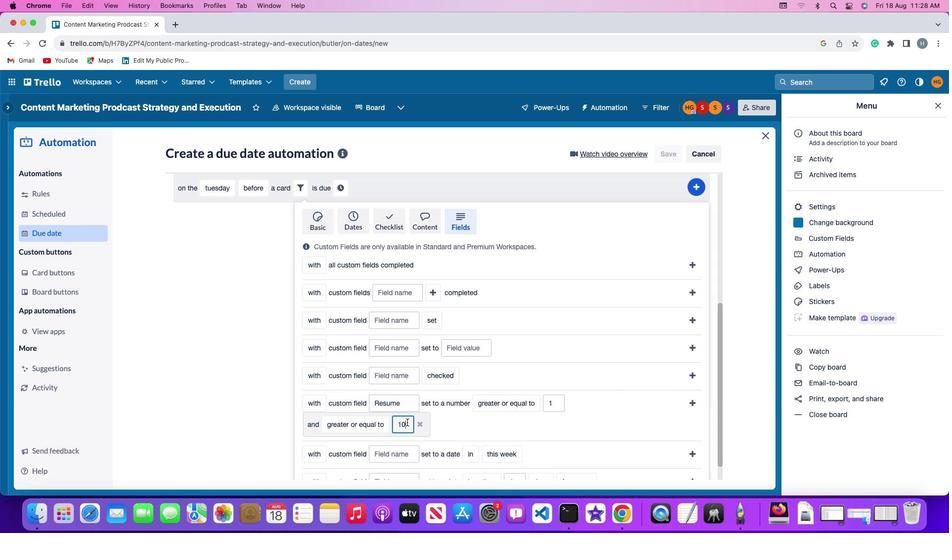 
Action: Key pressed Key.backspaceKey.backspace'1''0'
Screenshot: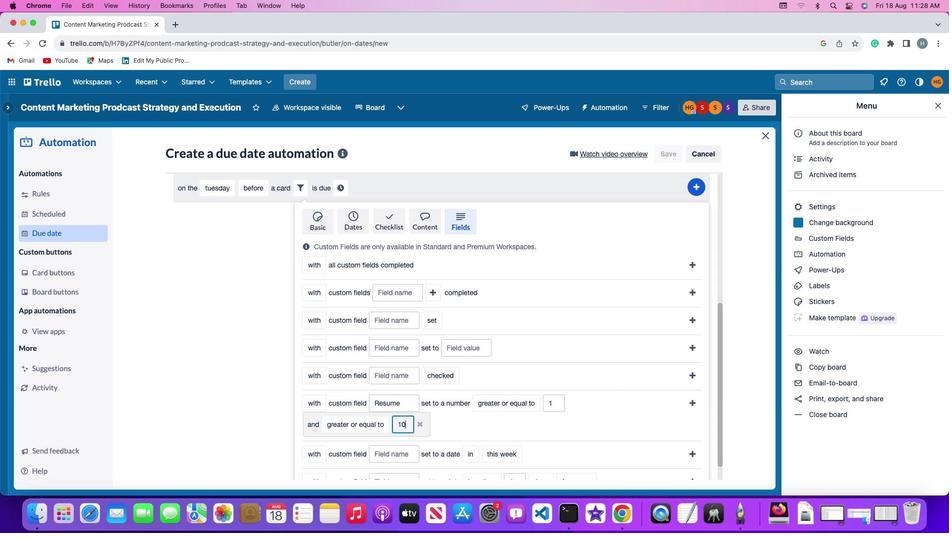 
Action: Mouse moved to (691, 402)
Screenshot: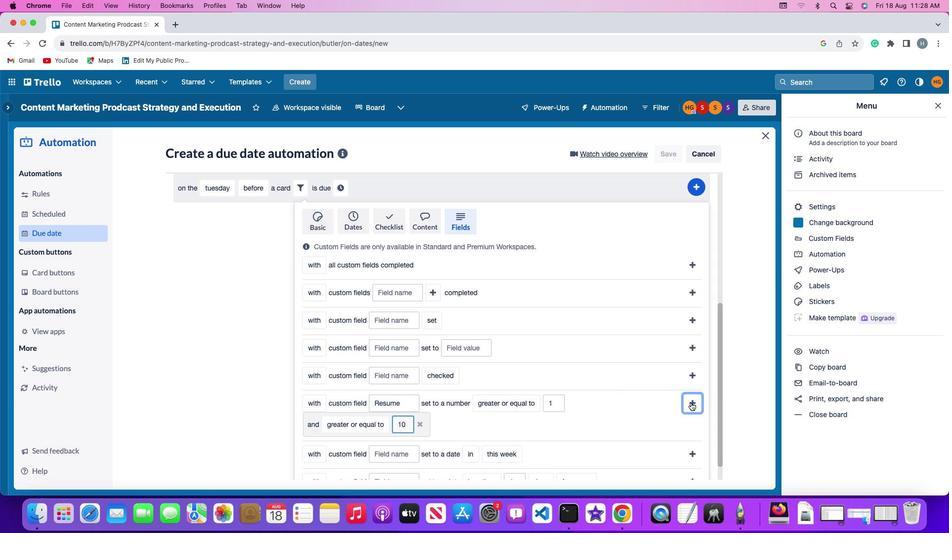 
Action: Mouse pressed left at (691, 402)
Screenshot: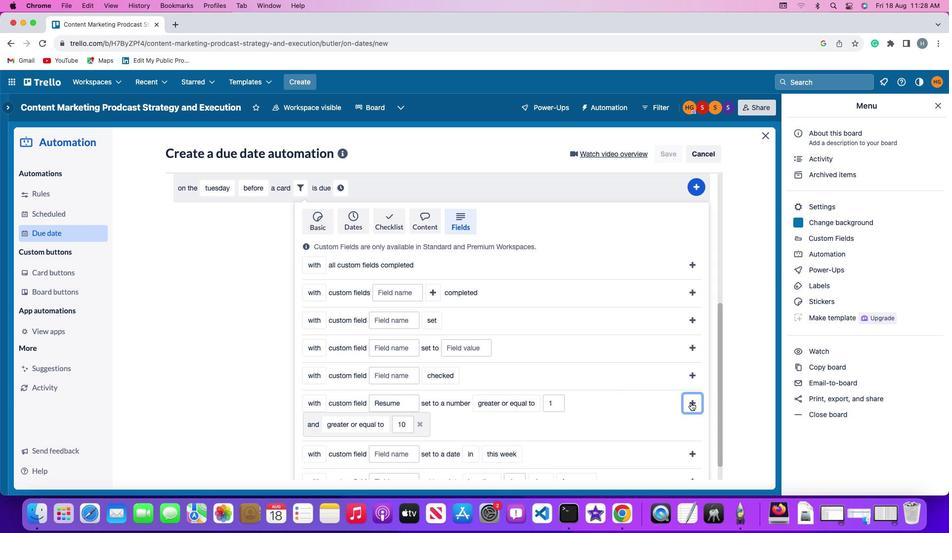 
Action: Mouse moved to (651, 431)
Screenshot: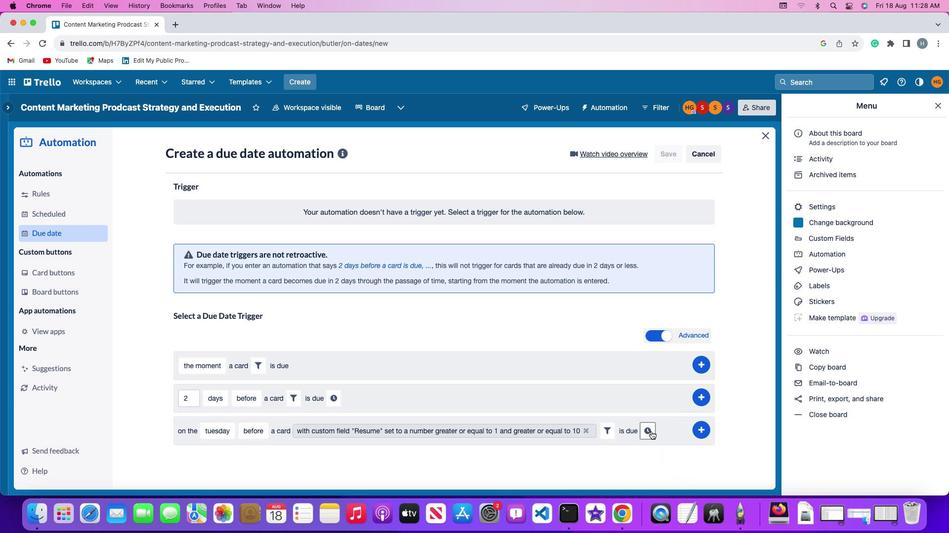 
Action: Mouse pressed left at (651, 431)
Screenshot: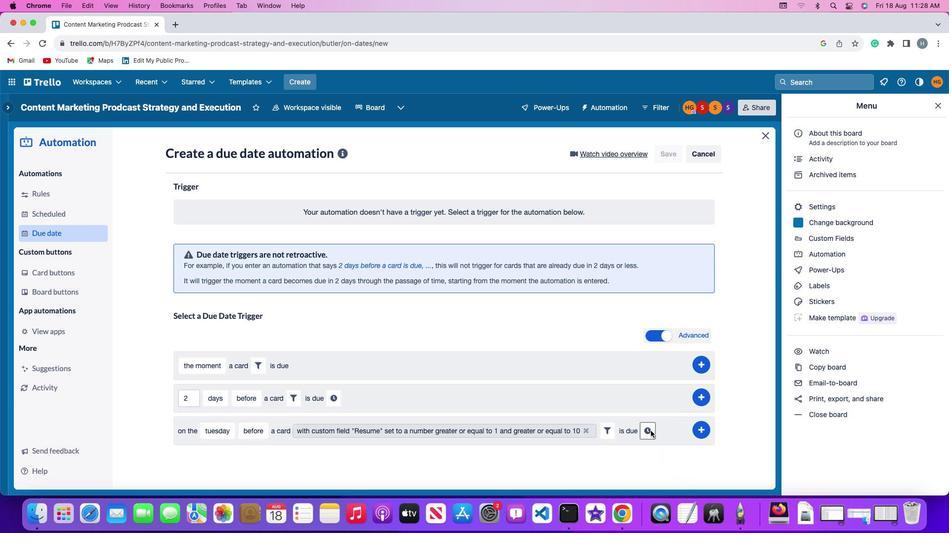 
Action: Mouse moved to (204, 454)
Screenshot: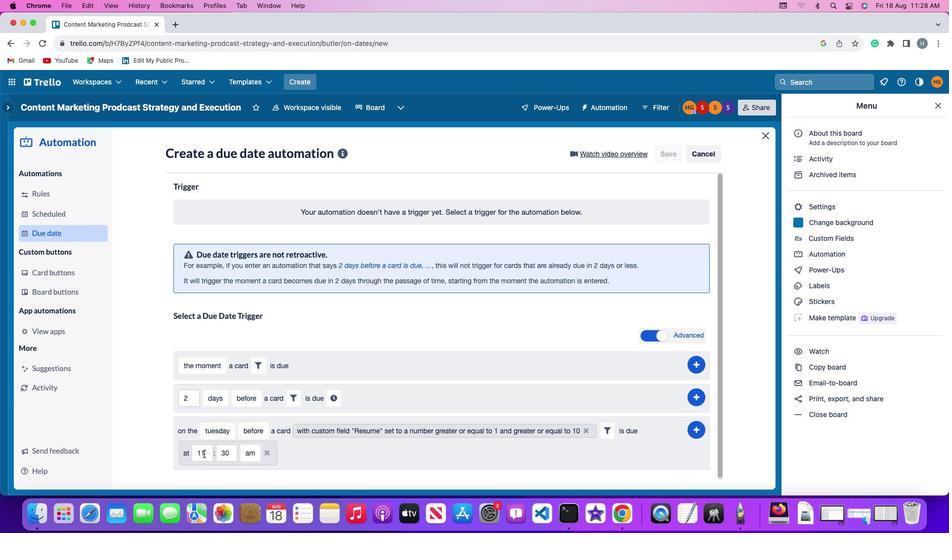 
Action: Mouse pressed left at (204, 454)
Screenshot: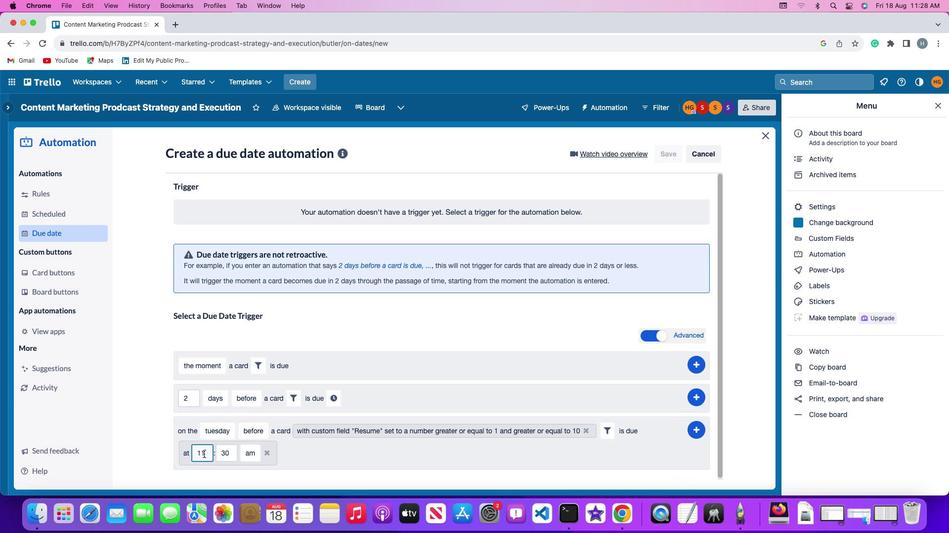 
Action: Key pressed Key.backspace'1'
Screenshot: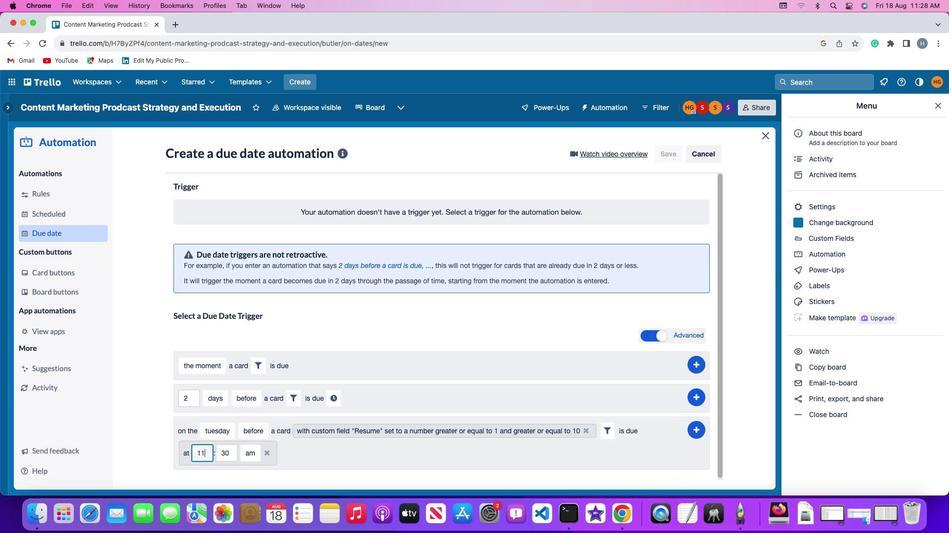 
Action: Mouse moved to (226, 453)
Screenshot: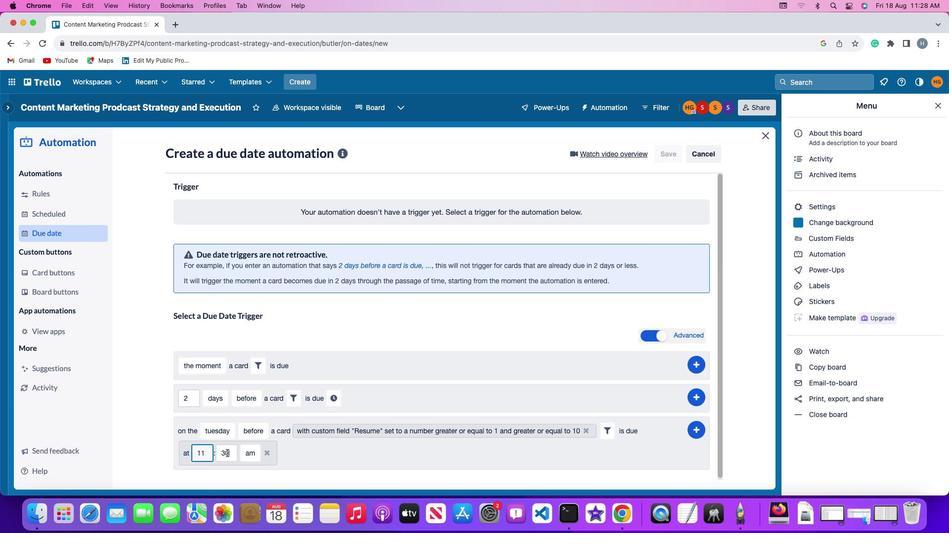 
Action: Mouse pressed left at (226, 453)
Screenshot: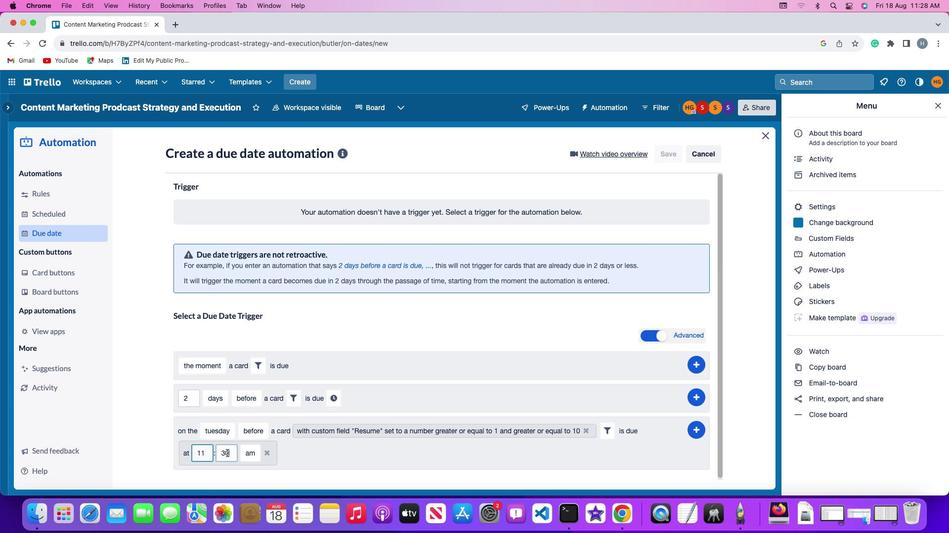 
Action: Mouse moved to (226, 453)
Screenshot: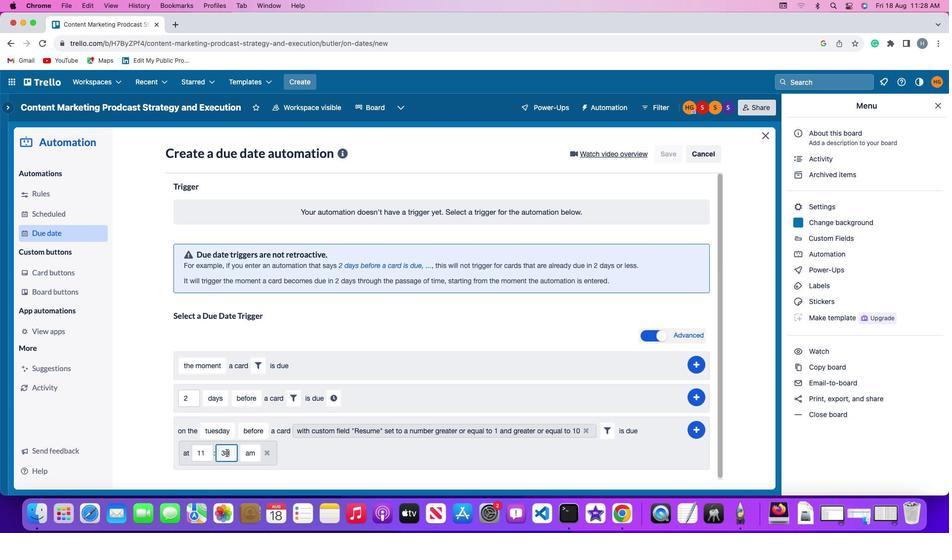 
Action: Key pressed Key.backspaceKey.backspace'0''0'
Screenshot: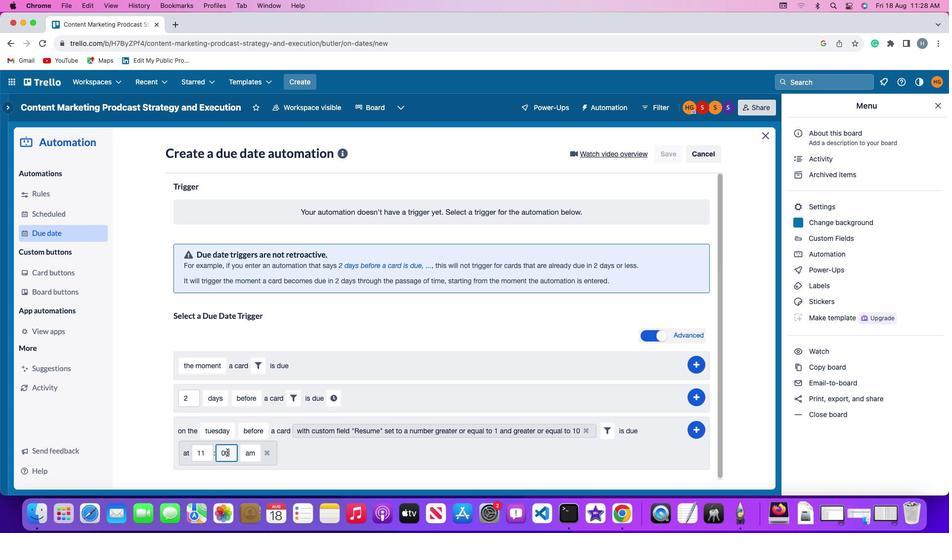 
Action: Mouse moved to (252, 452)
Screenshot: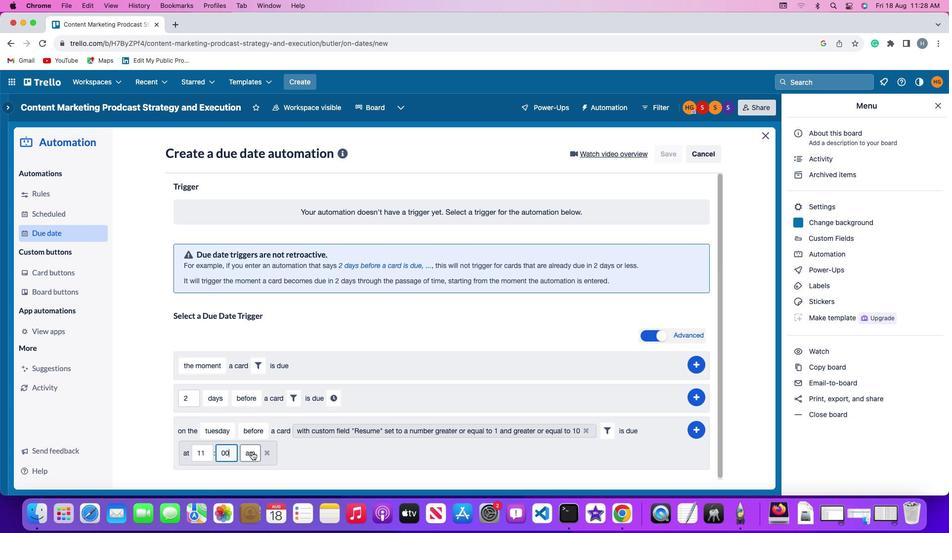 
Action: Mouse pressed left at (252, 452)
Screenshot: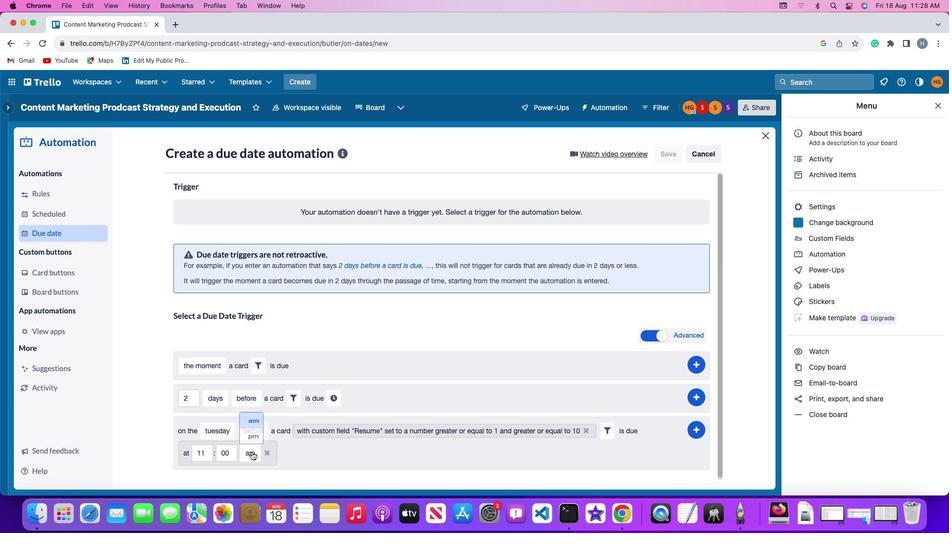 
Action: Mouse moved to (254, 416)
Screenshot: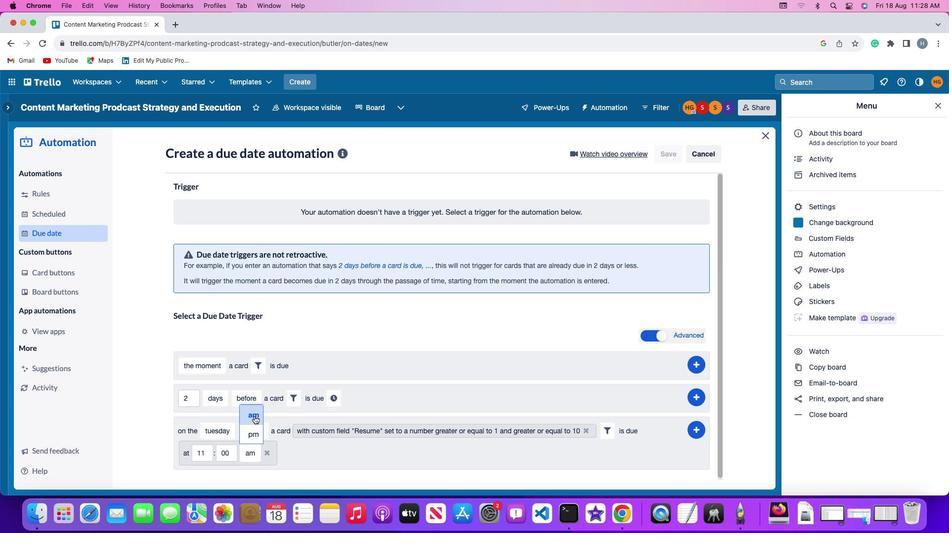 
Action: Mouse pressed left at (254, 416)
Screenshot: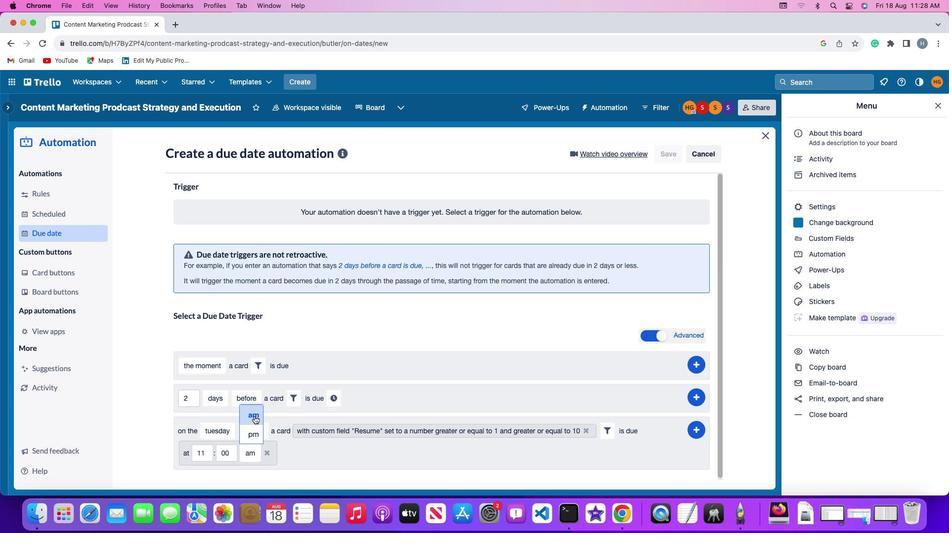 
Action: Mouse moved to (696, 427)
Screenshot: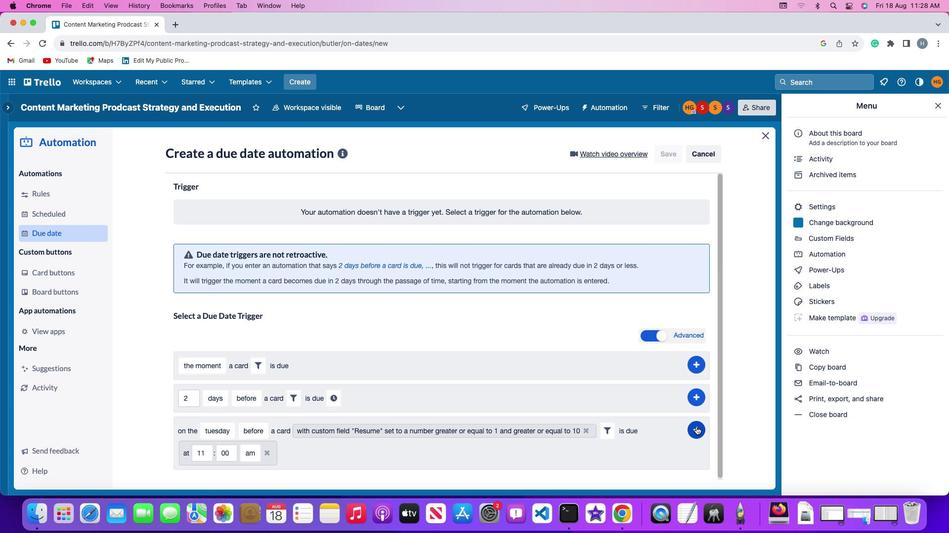 
Action: Mouse pressed left at (696, 427)
Screenshot: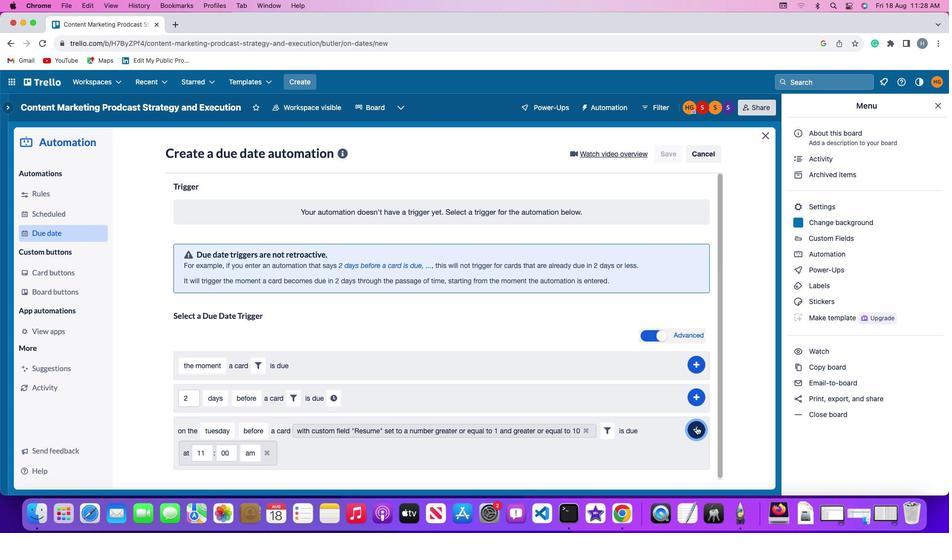 
Action: Mouse moved to (739, 368)
Screenshot: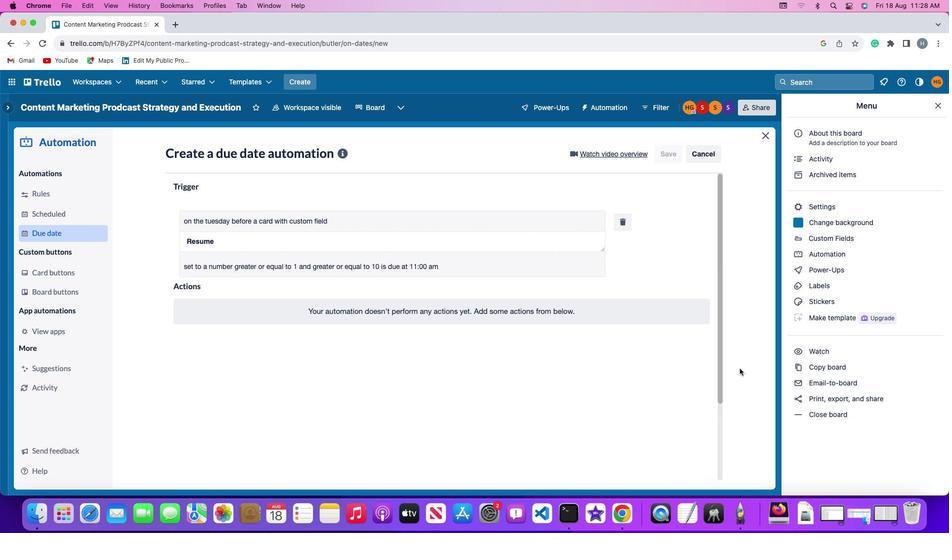 
